 Task: Open a blank worksheet and write heading  Cash Flow TrackerAdd Dates in a column and its values below  '2023-05-01, 2023-05-03, 2023-05-06, 2023-05-10, 2023-05-15, 2023-05-20, 2023-05-25 & 2023-05-31'Add Descriptions in next column and its values below  Monthly Salary, Grocery Shopping, Dining Out., Utility Bill, Transportation, Entertainment, Miscellaneous & Total. Add Amount in next column and its values below  $2,500, $100, $50, $150, $30, $50, $20& $400. Add Income/ Expense in next column and its values below  Income, Expenses, Expenses, Expenses, Expenses, Expenses & Expenses. Add Balance in next column and its values below  $2,500, $2,400, $2,350, $2,200, $2,170, $2,120, $2,100 & $2100. Save page BankTransactions templates
Action: Key pressed <Key.shift><Key.shift><Key.shift><Key.shift><Key.shift><Key.shift><Key.shift>Cash<Key.space><Key.shift><Key.shift><Key.shift>Flow<Key.space><Key.shift>Tracker<Key.enter><Key.shift><Key.shift><Key.shift><Key.shift><Key.shift>Dates<Key.enter>2023-05-01<Key.enter>
Screenshot: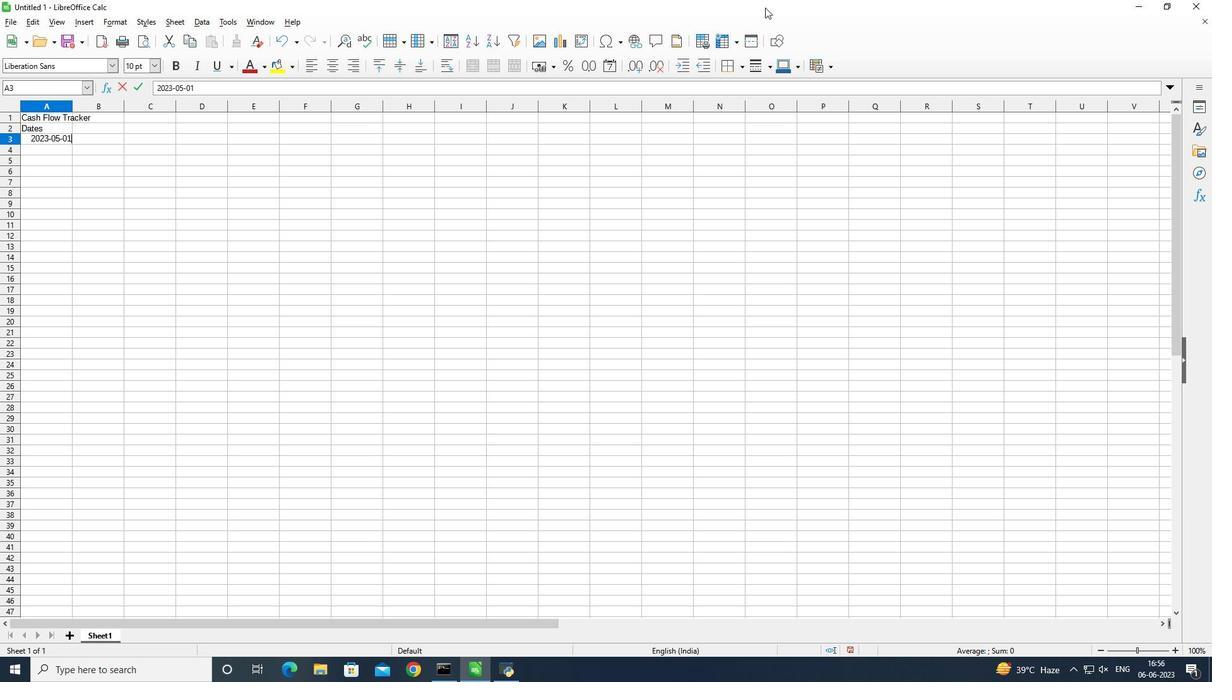 
Action: Mouse moved to (778, 202)
Screenshot: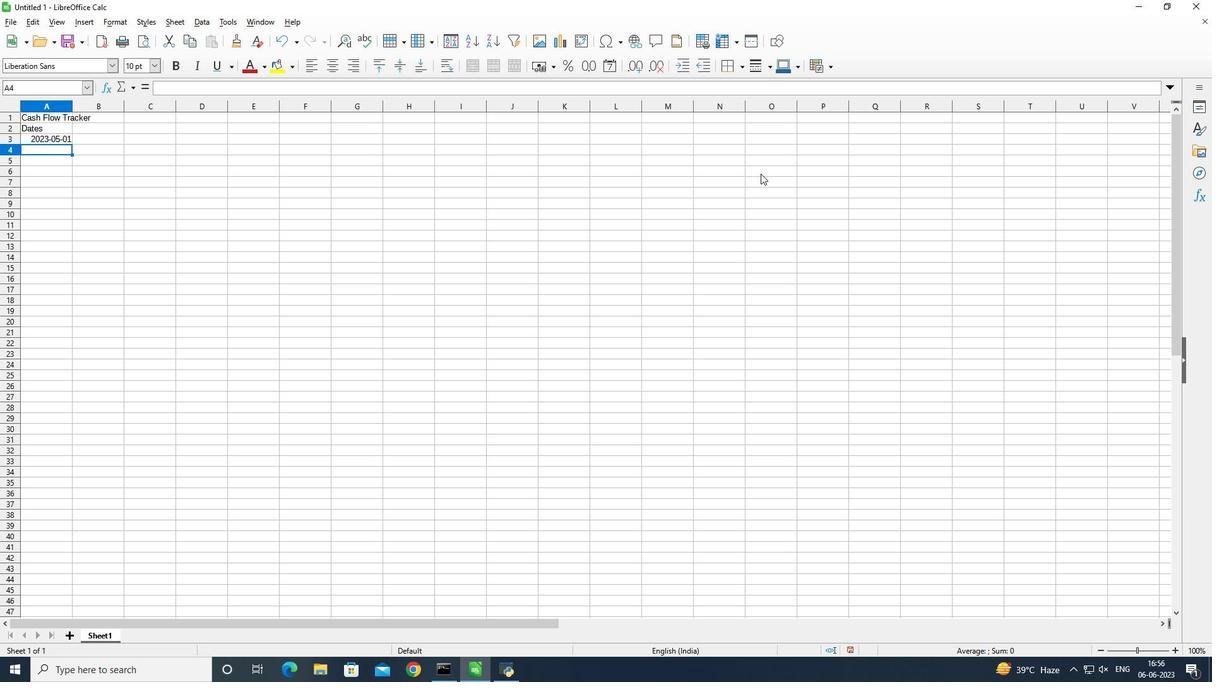 
Action: Key pressed 2023-05-03<Key.enter>2023-05-06<Key.enter>2023-05-10<Key.enter>2023-05-15<Key.enter>2023-05-20<Key.enter>2023-05-25<Key.enter>2023-05-31<Key.enter>
Screenshot: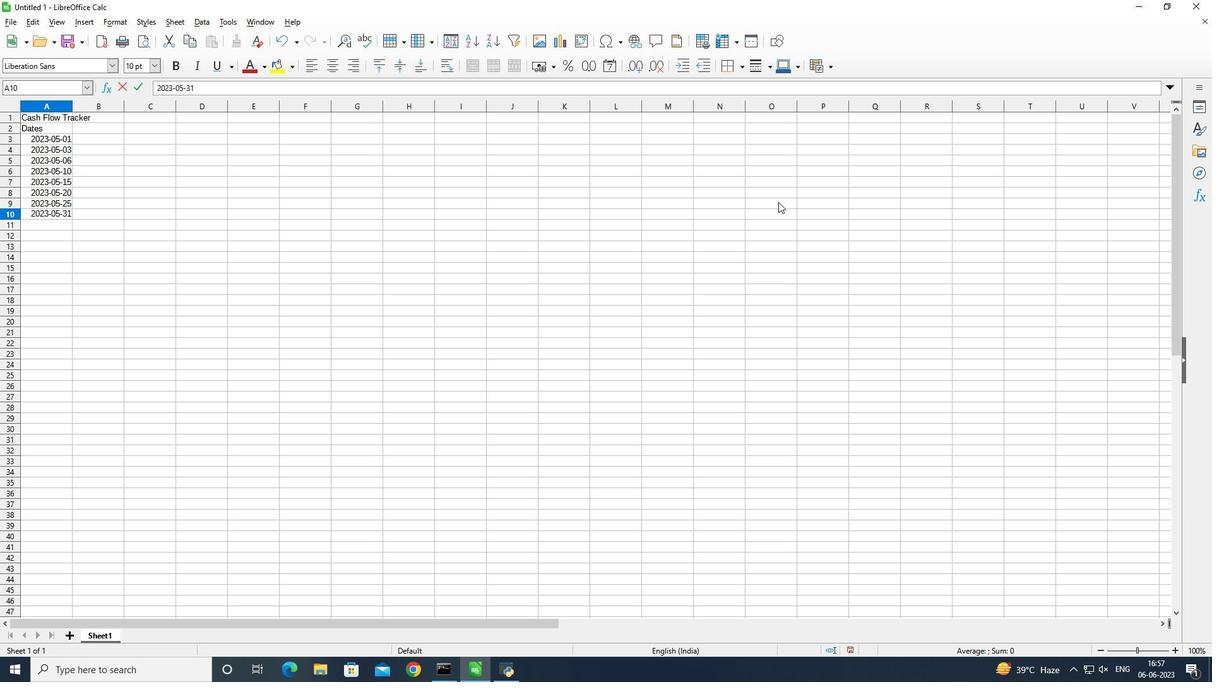 
Action: Mouse moved to (101, 130)
Screenshot: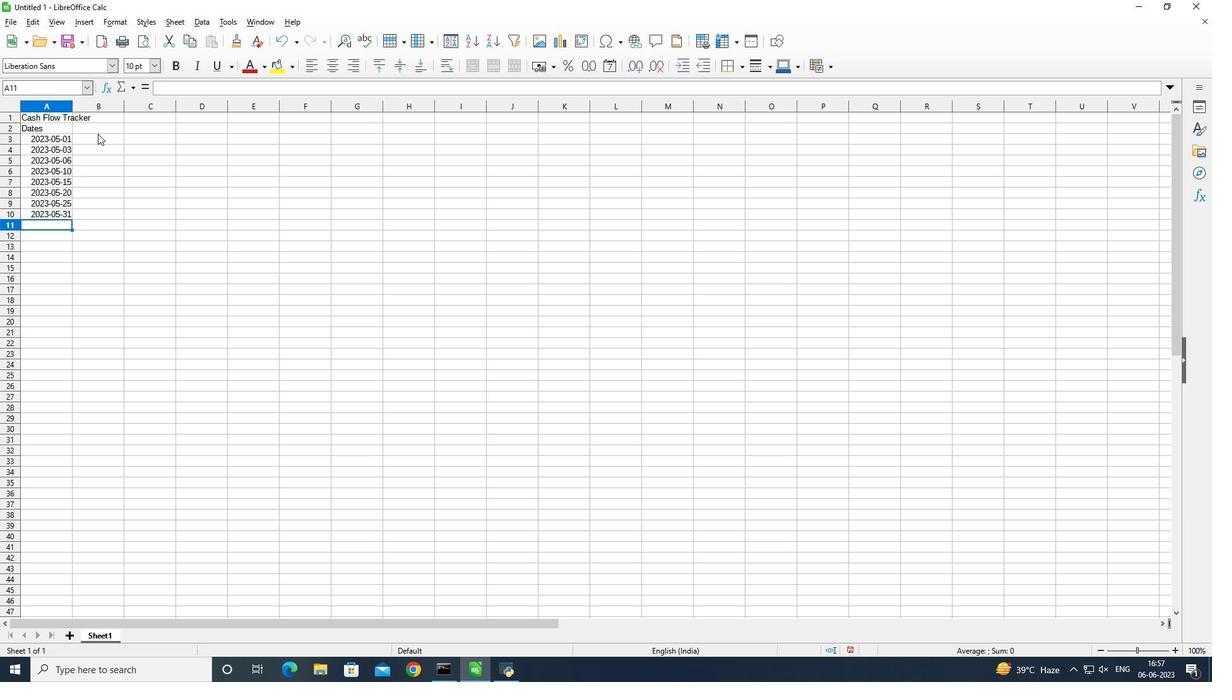 
Action: Mouse pressed left at (101, 130)
Screenshot: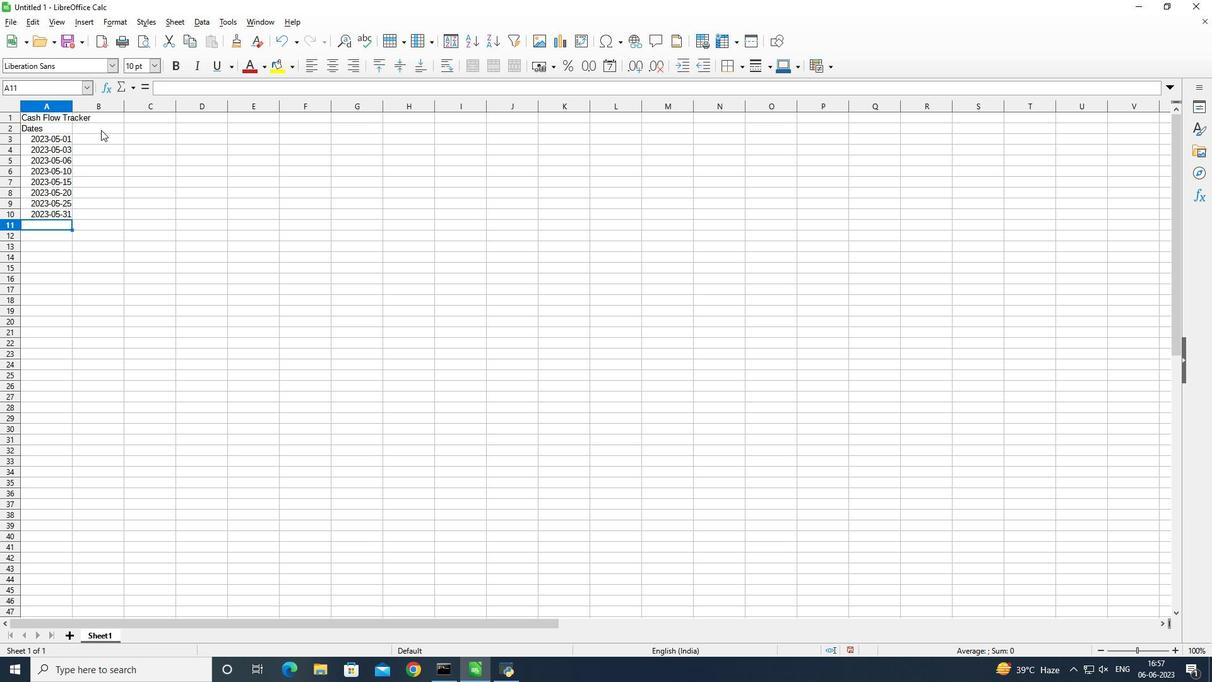 
Action: Mouse moved to (114, 62)
Screenshot: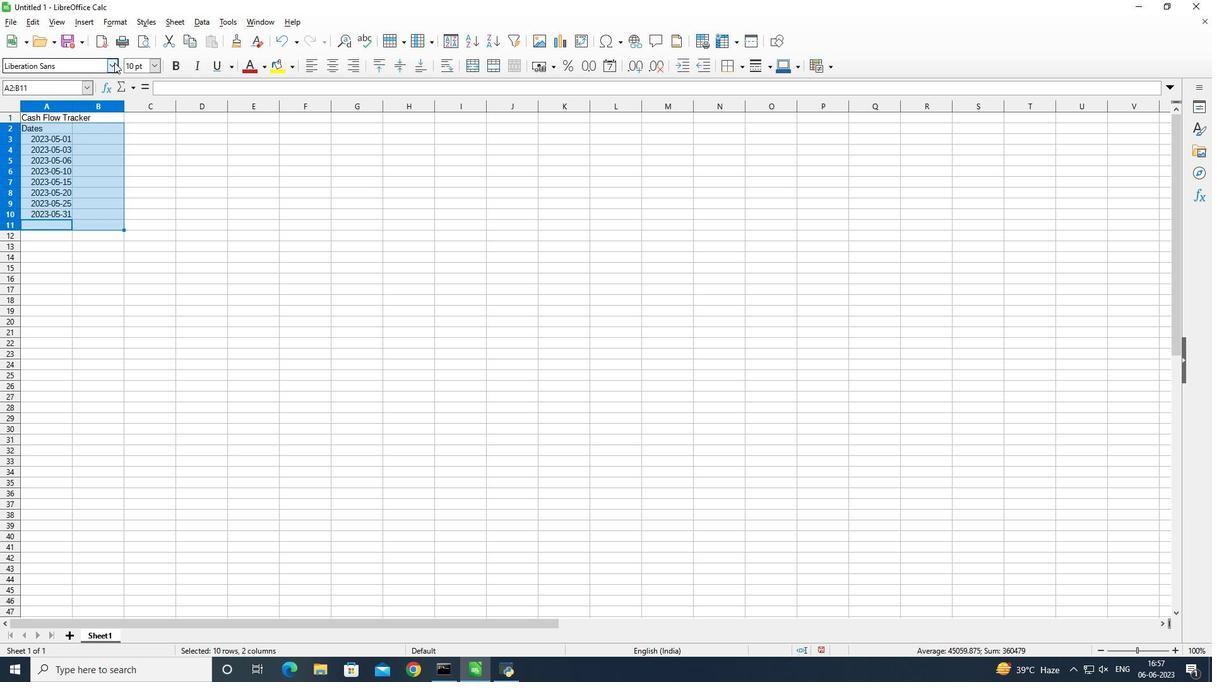 
Action: Mouse pressed left at (114, 62)
Screenshot: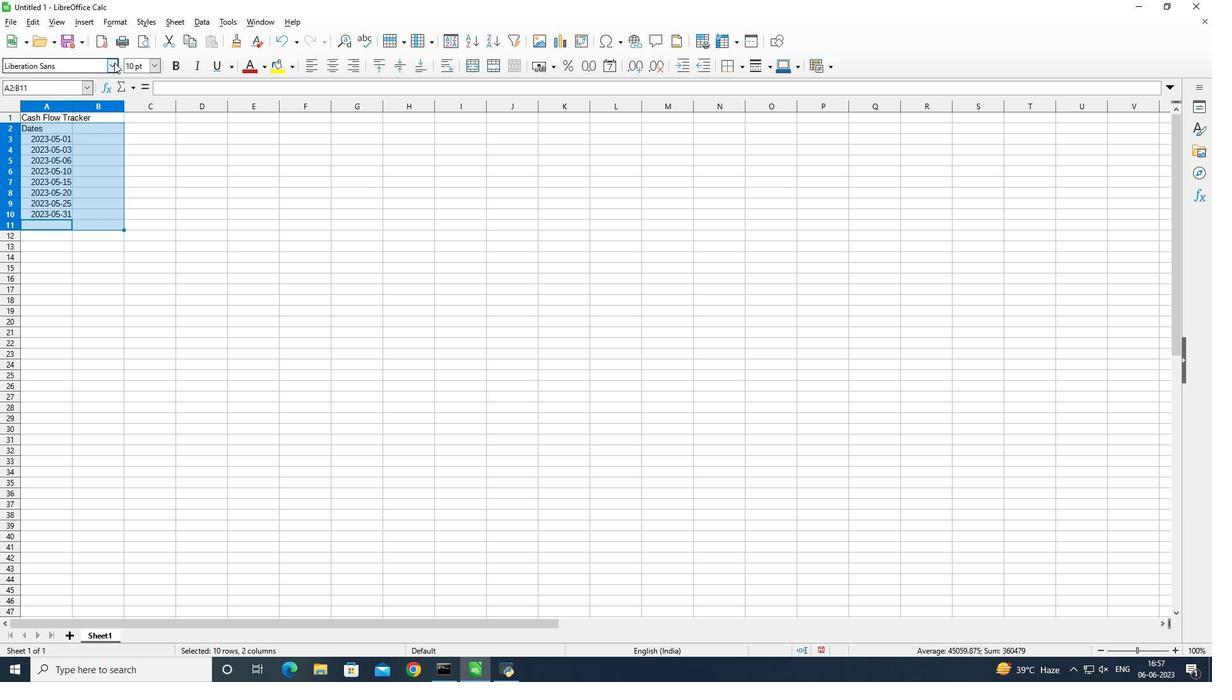 
Action: Mouse moved to (318, 172)
Screenshot: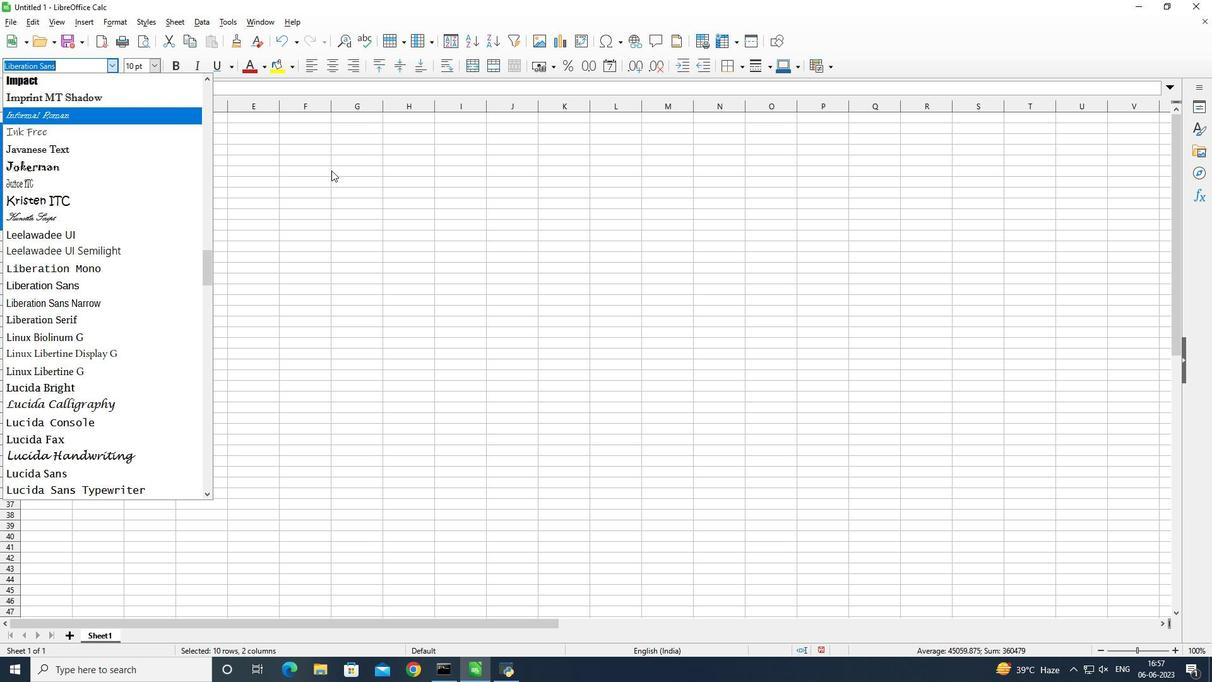 
Action: Mouse pressed left at (318, 172)
Screenshot: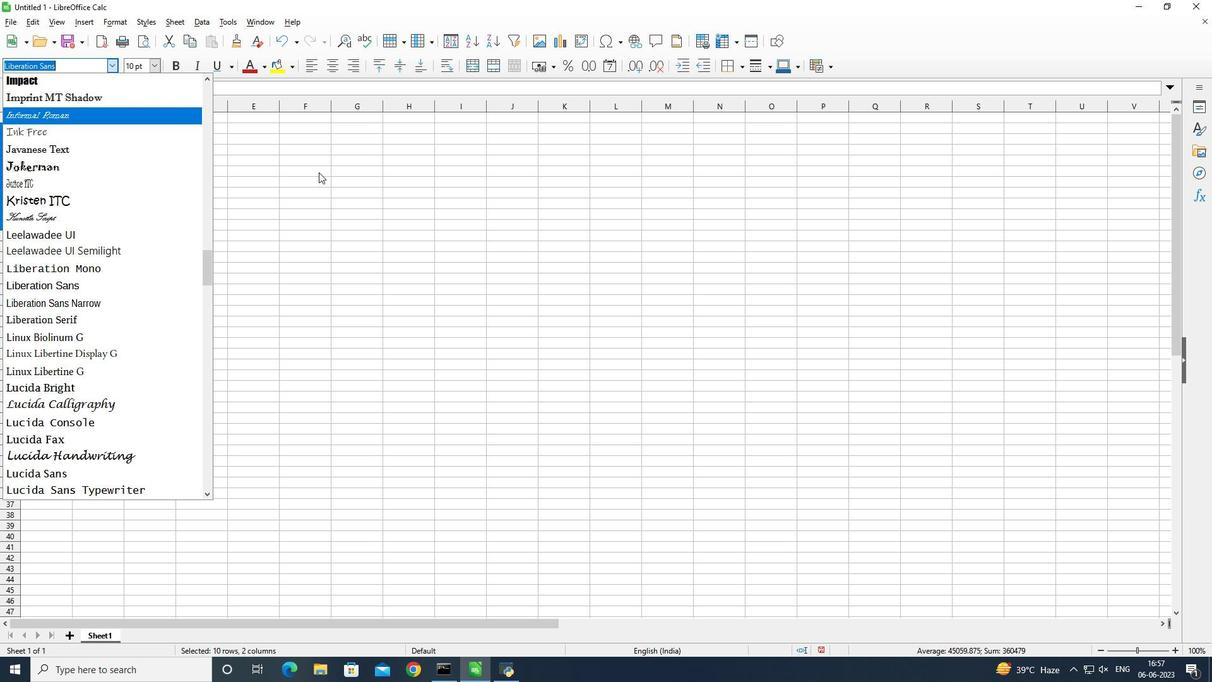 
Action: Mouse moved to (108, 131)
Screenshot: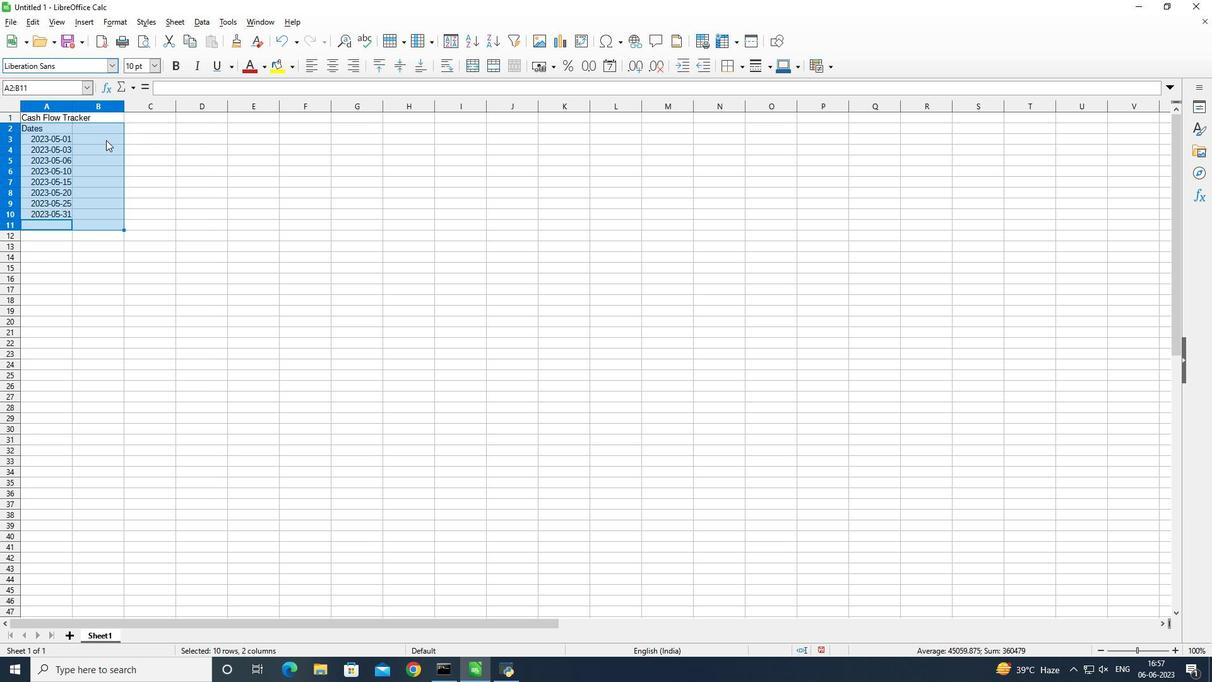 
Action: Mouse pressed left at (108, 131)
Screenshot: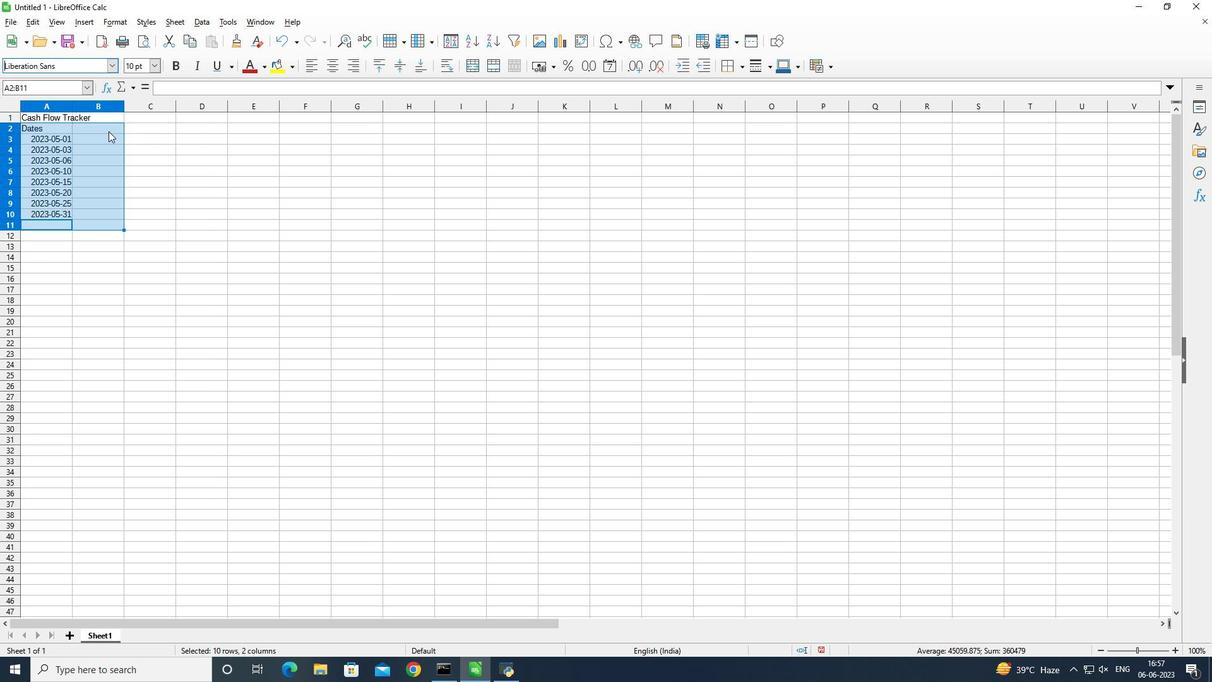 
Action: Mouse moved to (113, 123)
Screenshot: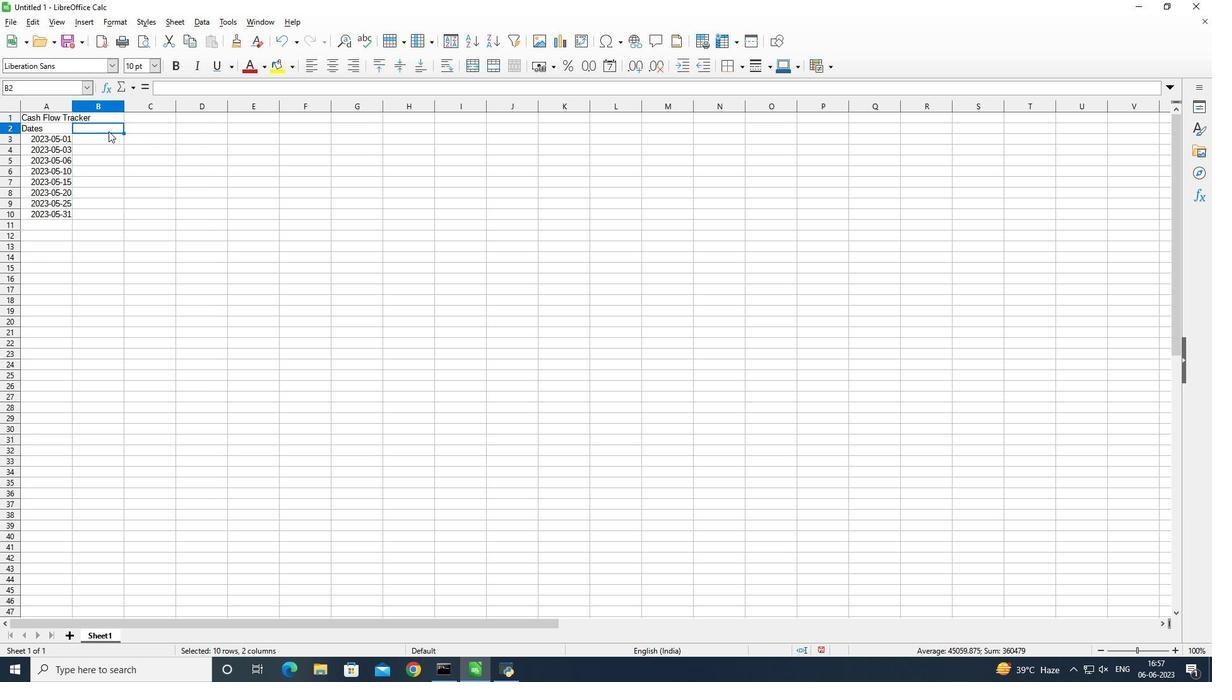 
Action: Mouse pressed left at (113, 123)
Screenshot: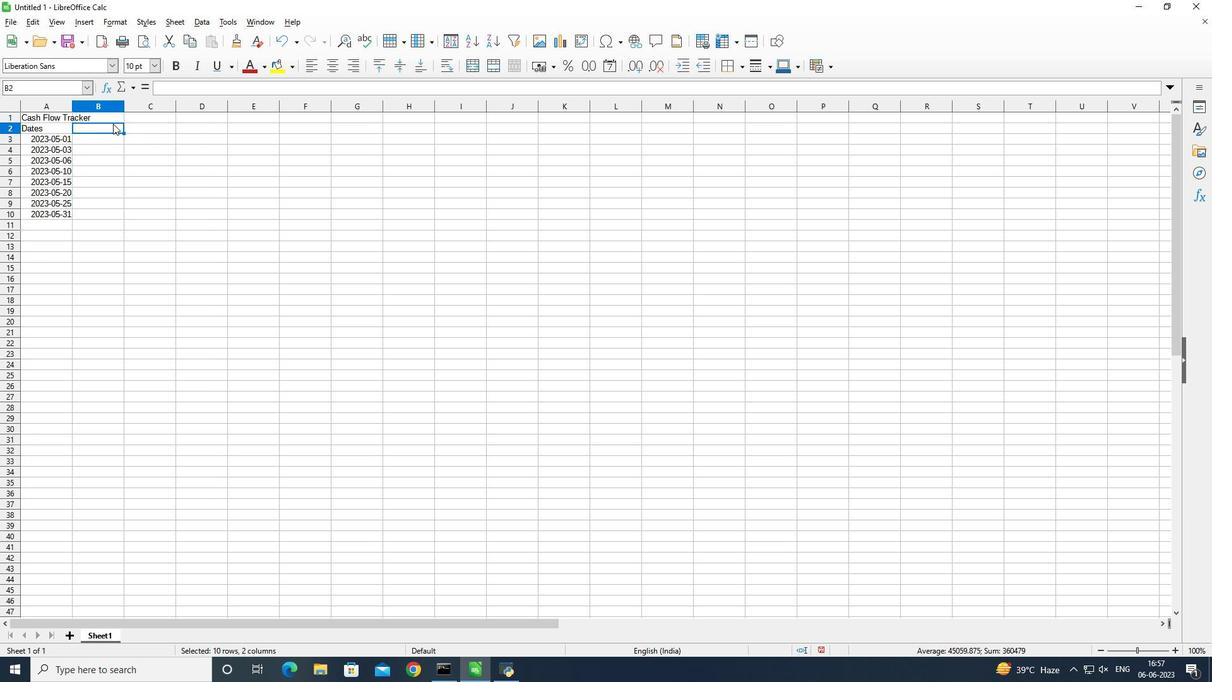 
Action: Mouse moved to (281, 205)
Screenshot: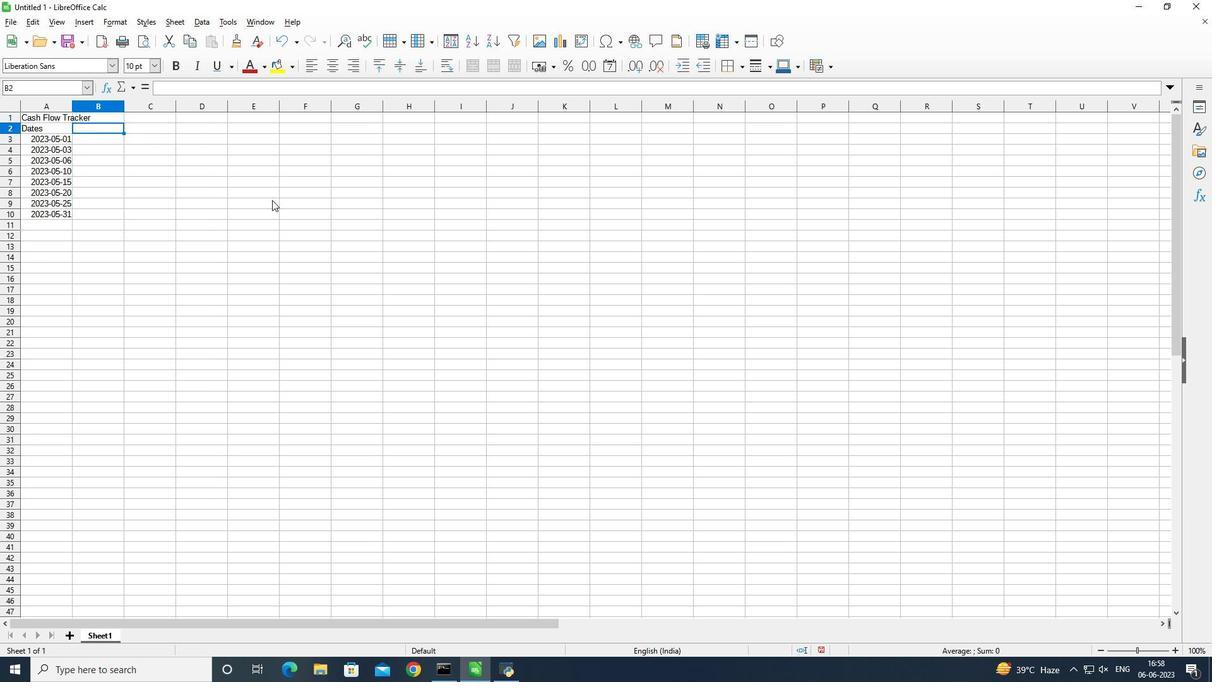 
Action: Key pressed <Key.shift>Descriptions<Key.enter><Key.shift><Key.shift><Key.shift><Key.shift><Key.shift><Key.shift><Key.shift><Key.shift><Key.shift><Key.shift><Key.shift><Key.shift><Key.shift>Monthly<Key.space><Key.shift><Key.shift><Key.shift><Key.shift><Key.shift><Key.shift><Key.shift><Key.shift><Key.shift><Key.shift><Key.shift><Key.shift><Key.shift><Key.shift><Key.shift><Key.shift><Key.shift><Key.shift><Key.shift><Key.shift><Key.shift><Key.shift><Key.shift><Key.shift><Key.shift><Key.shift><Key.shift><Key.shift><Key.shift><Key.shift><Key.shift><Key.shift><Key.shift><Key.shift><Key.shift><Key.shift>Salary<Key.enter><Key.shift><Key.shift><Key.shift>Grocery<Key.space><Key.shift>Shopping<Key.enter><Key.shift>Dining<Key.space><Key.shift_r>Out<Key.enter><Key.shift_r><Key.shift_r><Key.shift_r><Key.shift_r><Key.shift_r><Key.shift_r><Key.shift_r><Key.shift_r><Key.shift_r>Utility<Key.space><Key.space><Key.backspace><Key.shift>Bill<Key.enter><Key.shift><Key.shift>Transportation<Key.enter><Key.shift>Entertainment<Key.enter><Key.shift_r><Key.shift_r><Key.shift_r><Key.shift_r><Key.shift_r><Key.shift_r><Key.shift_r><Key.shift_r><Key.shift_r><Key.shift_r><Key.shift_r><Key.shift_r><Key.shift_r><Key.shift_r><Key.shift_r><Key.shift_r><Key.shift_r><Key.shift_r><Key.shift_r><Key.shift_r><Key.shift_r><Key.shift_r><Key.shift_r><Key.shift_r><Key.shift_r><Key.shift_r><Key.shift_r><Key.shift_r><Key.shift_r><Key.shift_r><Key.shift_r><Key.shift_r><Key.shift_r><Key.shift_r>Miscellaneous<Key.enter><Key.shift>Total
Screenshot: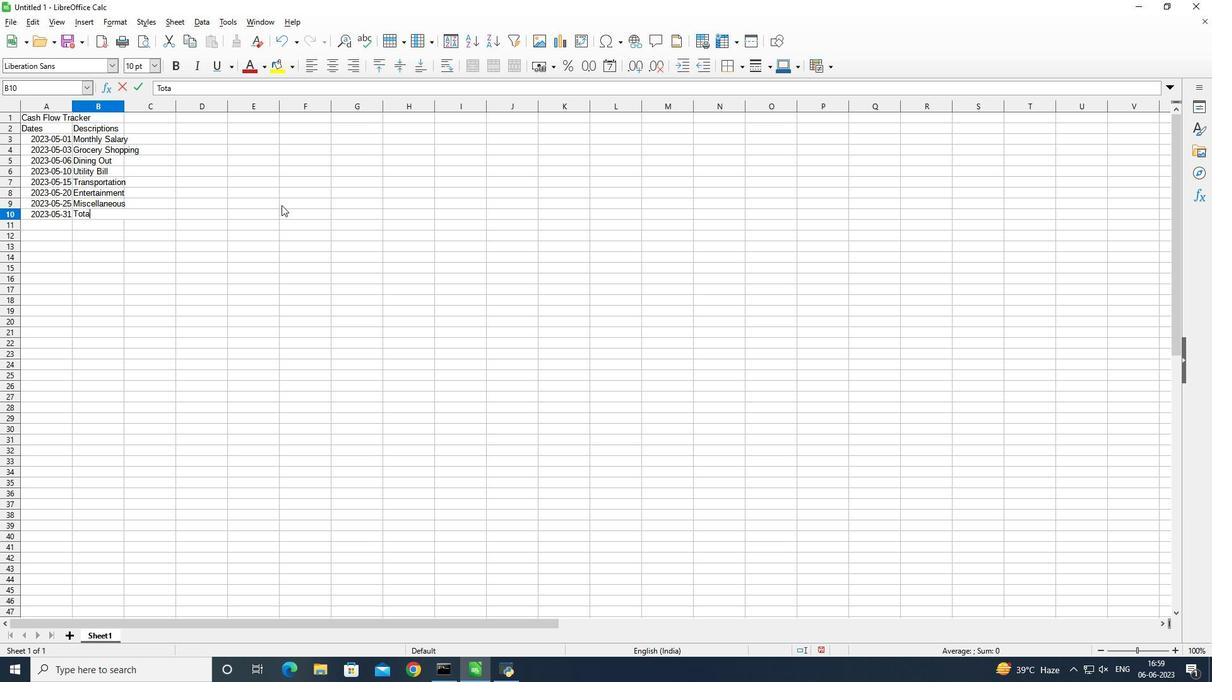 
Action: Mouse moved to (157, 128)
Screenshot: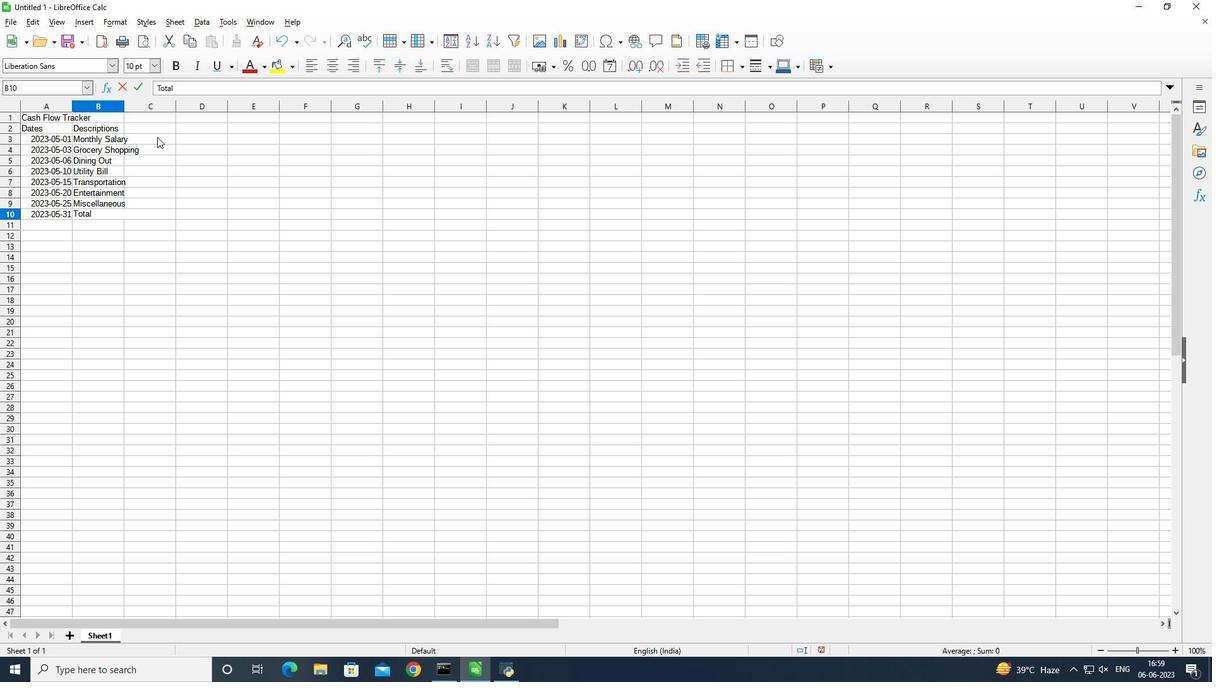 
Action: Mouse pressed left at (157, 128)
Screenshot: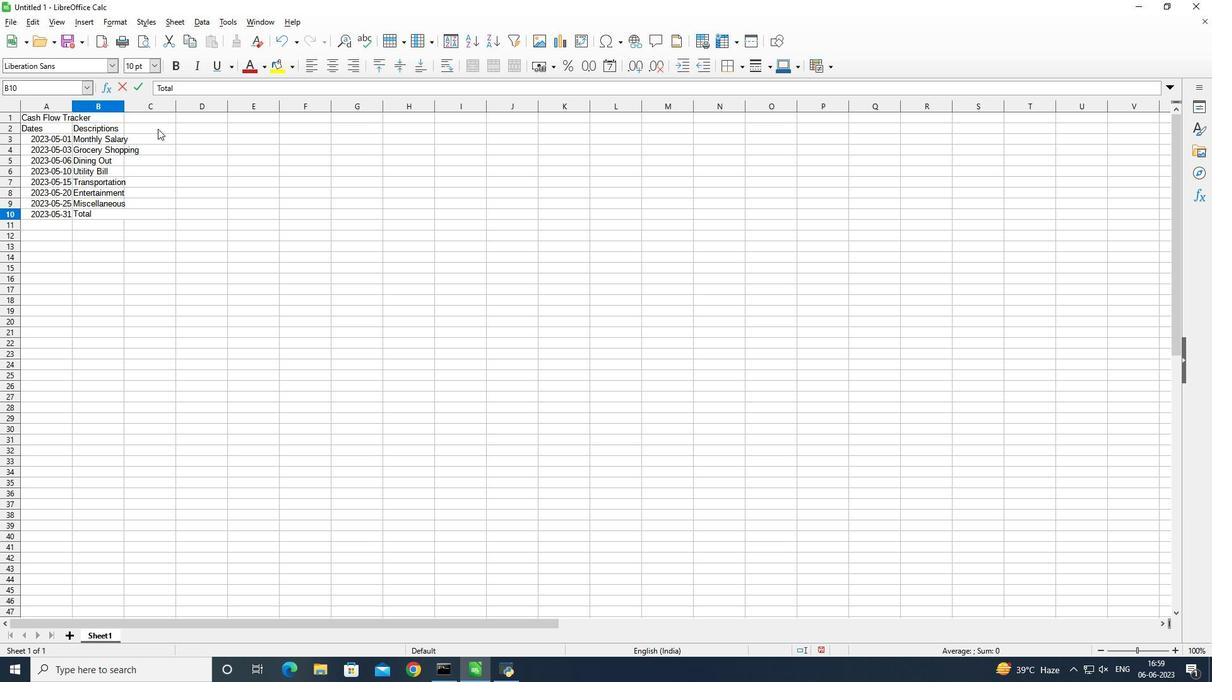 
Action: Mouse moved to (125, 104)
Screenshot: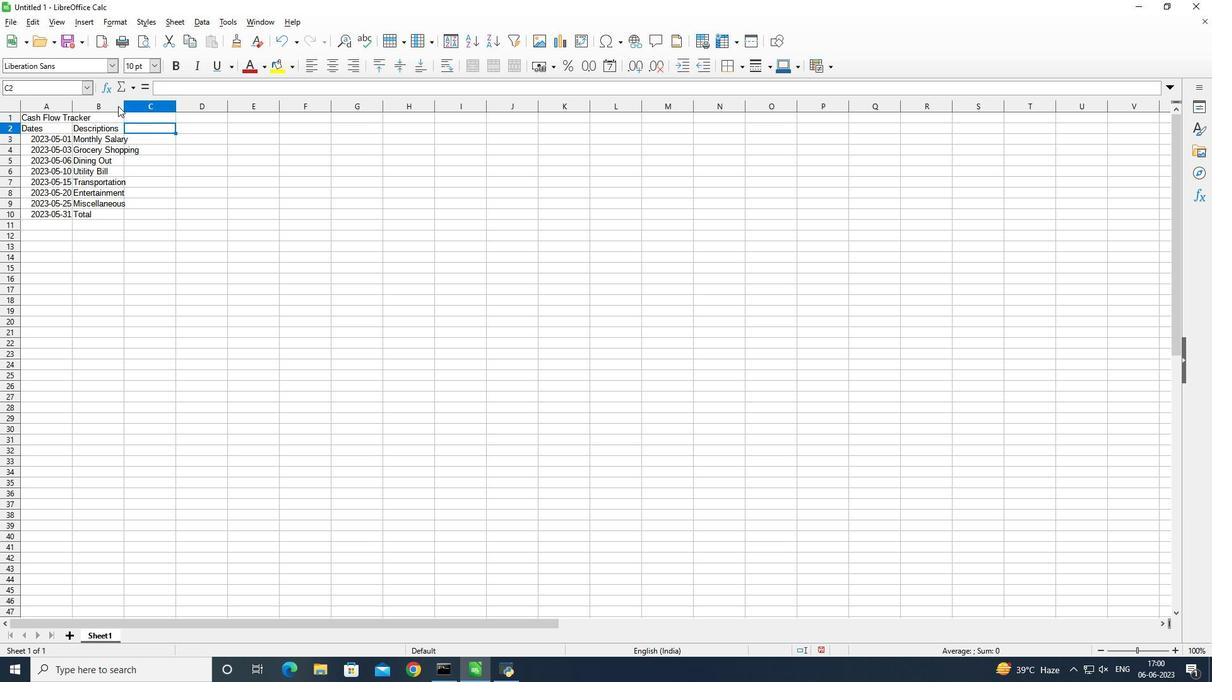 
Action: Mouse pressed left at (125, 104)
Screenshot: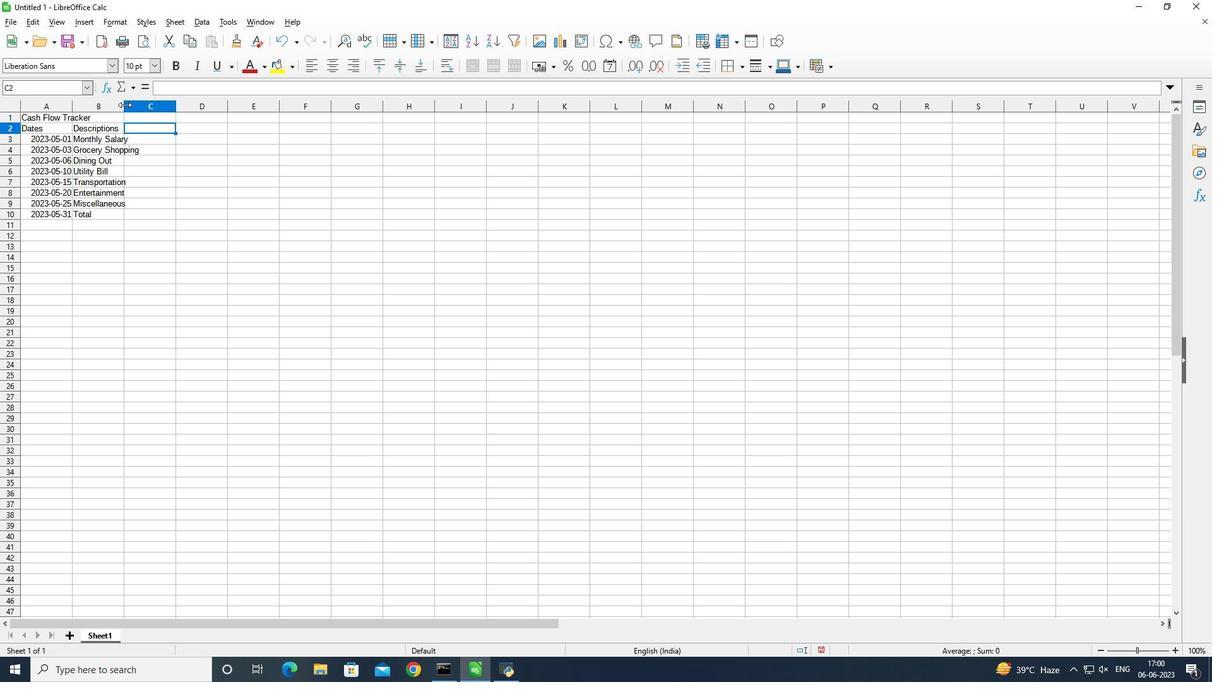 
Action: Mouse pressed left at (125, 104)
Screenshot: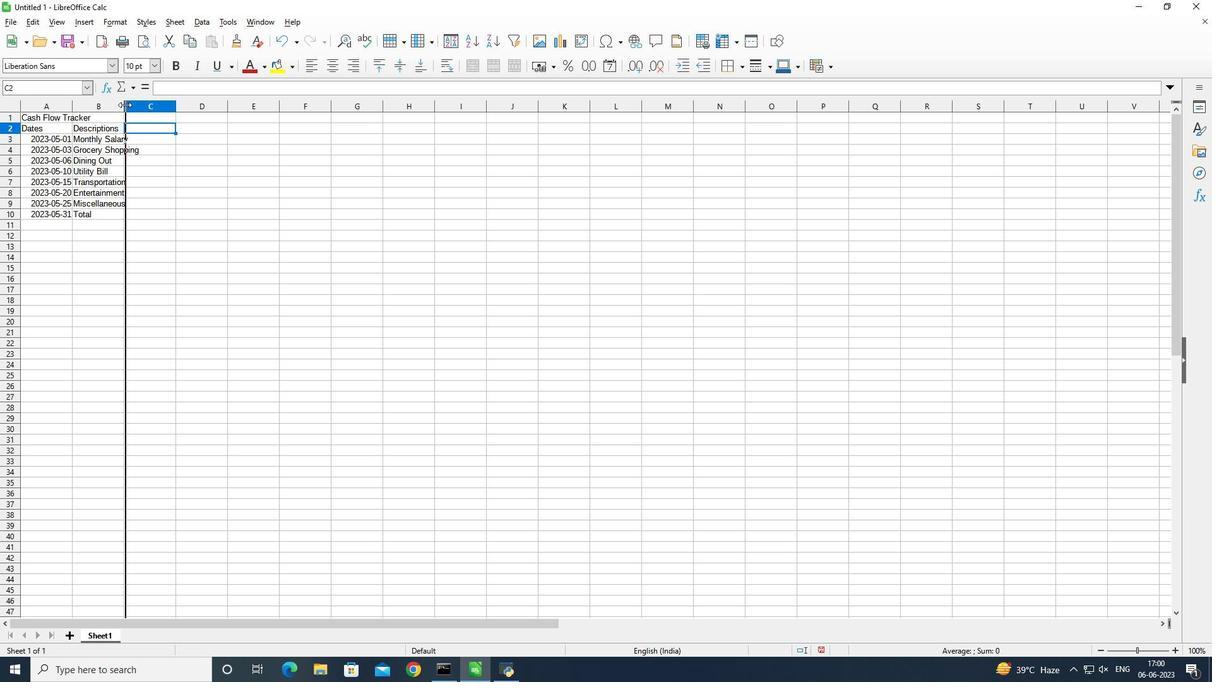 
Action: Mouse moved to (236, 226)
Screenshot: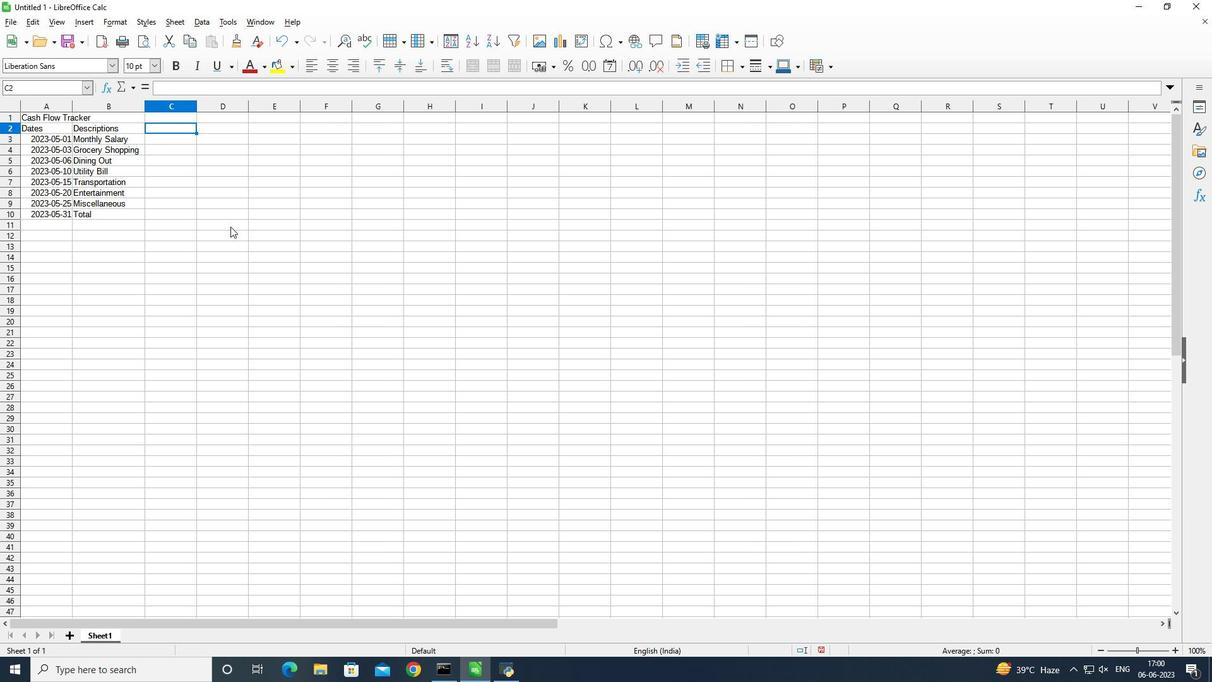 
Action: Key pressed <Key.shift><Key.shift><Key.shift><Key.shift><Key.shift><Key.shift><Key.shift><Key.shift><Key.shift><Key.shift><Key.shift><Key.shift><Key.shift><Key.shift><Key.shift><Key.shift><Key.shift><Key.shift><Key.shift><Key.shift><Key.shift><Key.shift>Amount<Key.enter>
Screenshot: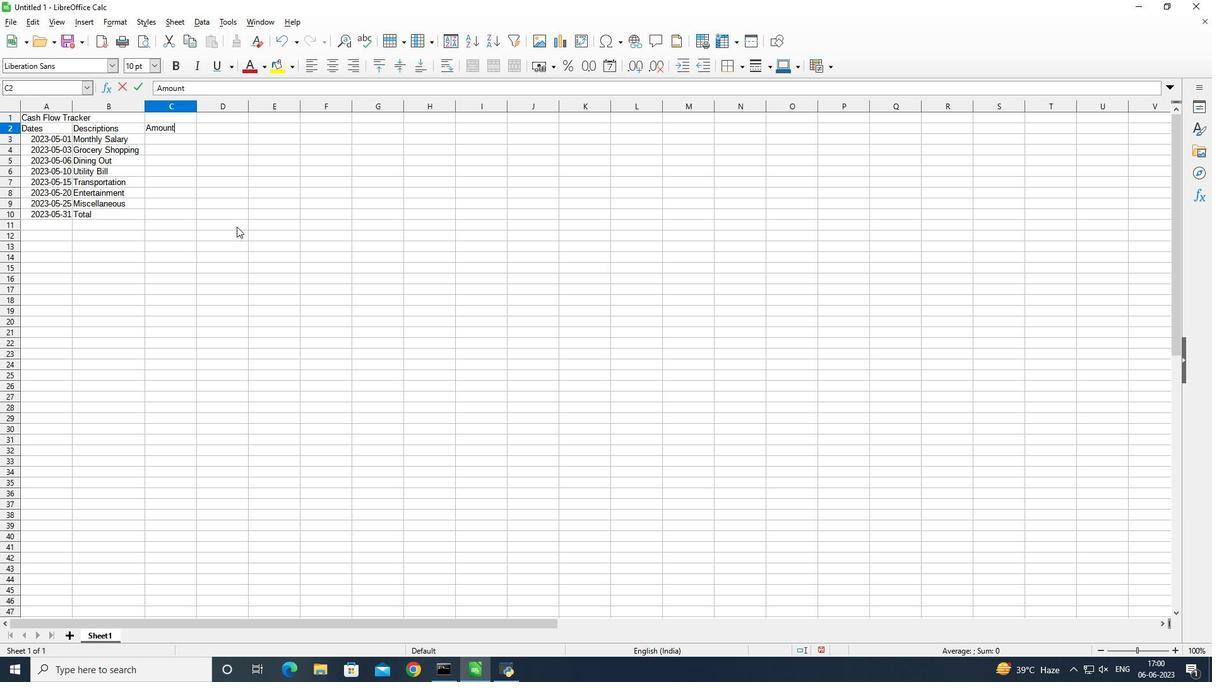 
Action: Mouse moved to (326, 285)
Screenshot: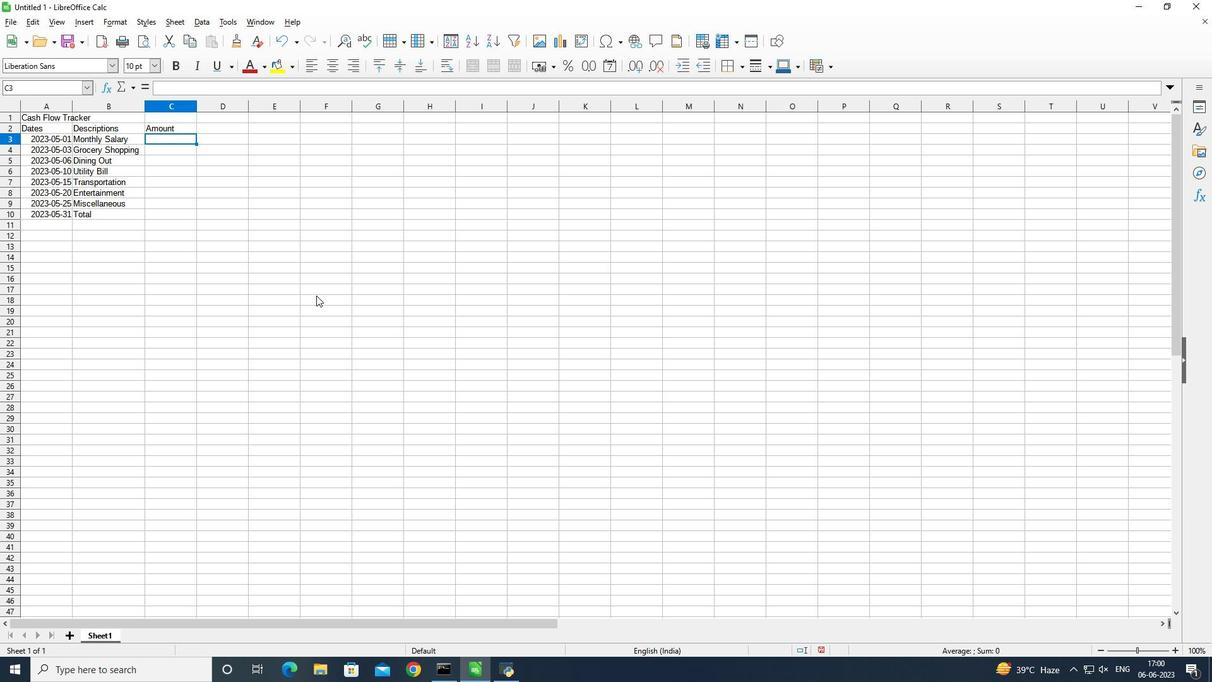 
Action: Key pressed <Key.shift><Key.shift><Key.shift><Key.shift><Key.shift><Key.shift><Key.shift><Key.shift><Key.shift><Key.shift><Key.shift><Key.shift><Key.shift><Key.shift><Key.shift>$2500<Key.enter><Key.shift>$100<Key.enter><Key.shift><Key.shift><Key.shift><Key.shift><Key.shift><Key.shift><Key.shift><Key.shift>$50<Key.enter><Key.shift><Key.shift><Key.shift><Key.shift><Key.shift><Key.shift><Key.shift><Key.shift><Key.shift><Key.shift>$
Screenshot: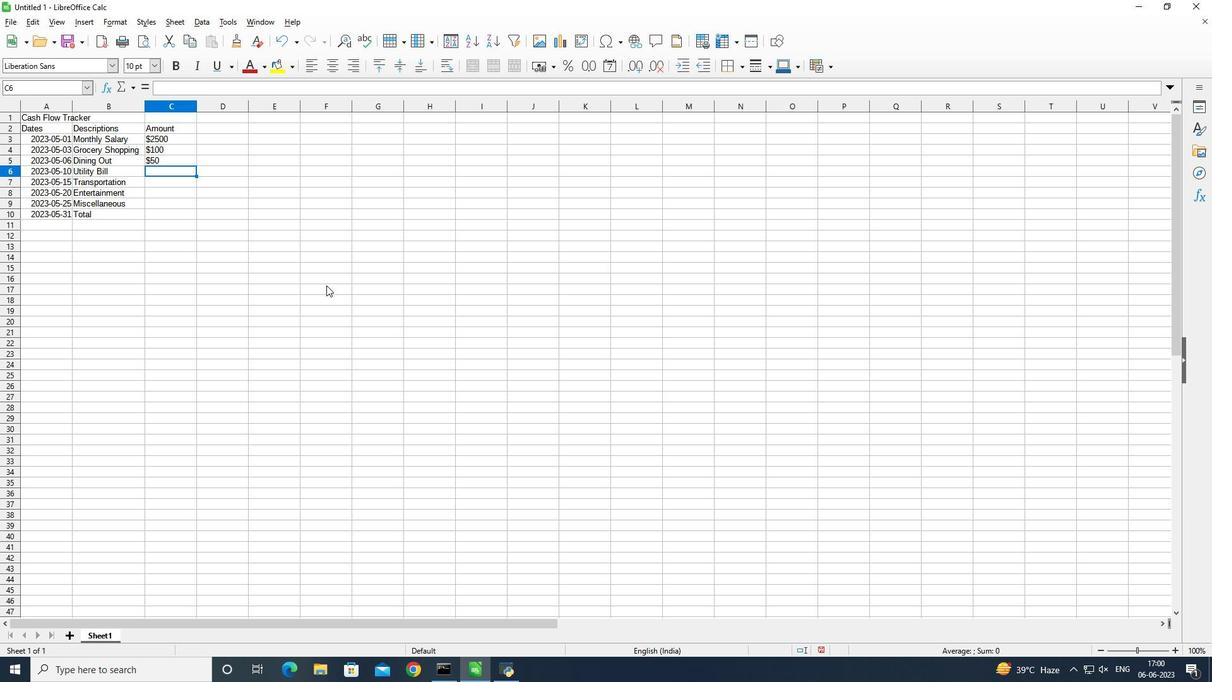 
Action: Mouse moved to (350, 311)
Screenshot: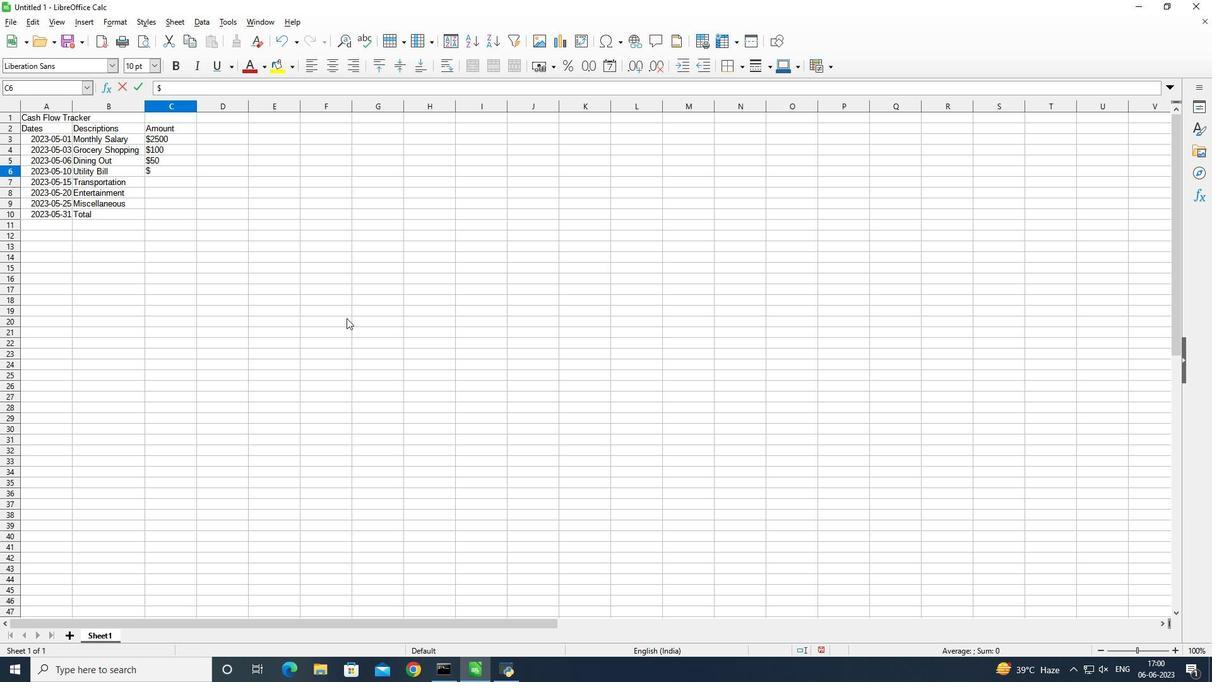 
Action: Key pressed 150<Key.enter><Key.shift><Key.shift><Key.shift><Key.shift>$30<Key.enter><Key.shift><Key.shift><Key.shift><Key.shift><Key.shift><Key.shift><Key.shift>$50<Key.enter><Key.shift><Key.shift><Key.shift><Key.shift>$20<Key.enter><Key.shift><Key.shift><Key.shift><Key.shift><Key.shift><Key.shift><Key.shift>$400<Key.enter>
Screenshot: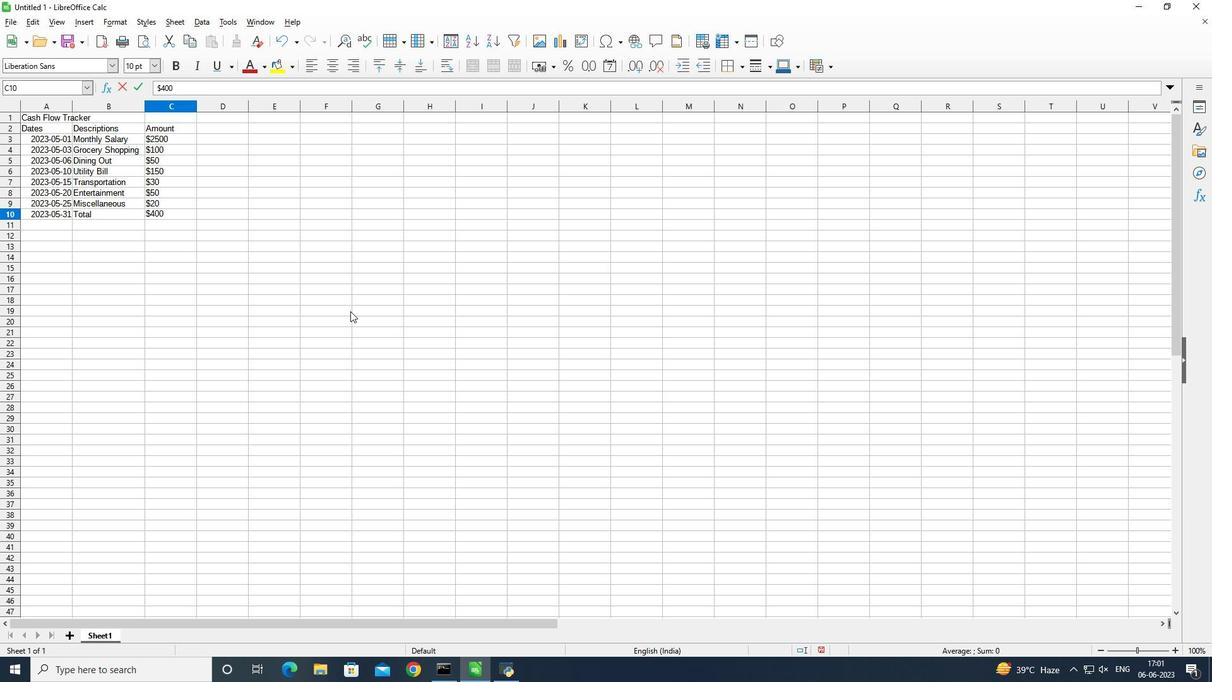 
Action: Mouse moved to (217, 127)
Screenshot: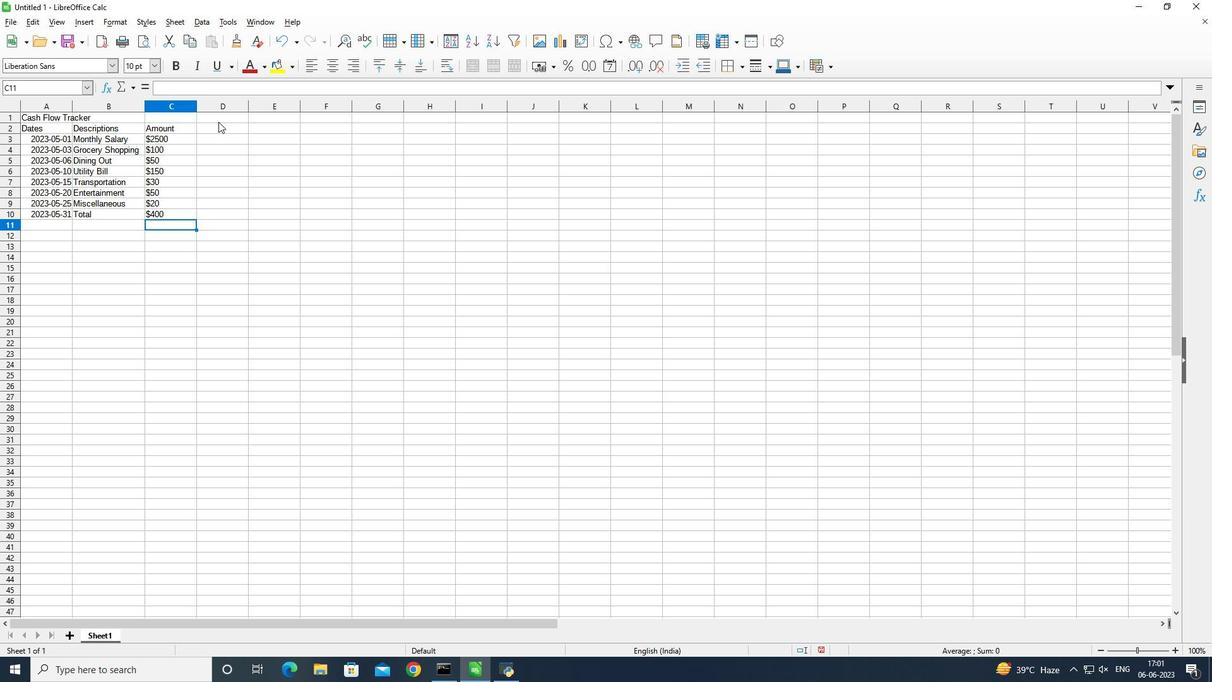 
Action: Mouse pressed left at (217, 127)
Screenshot: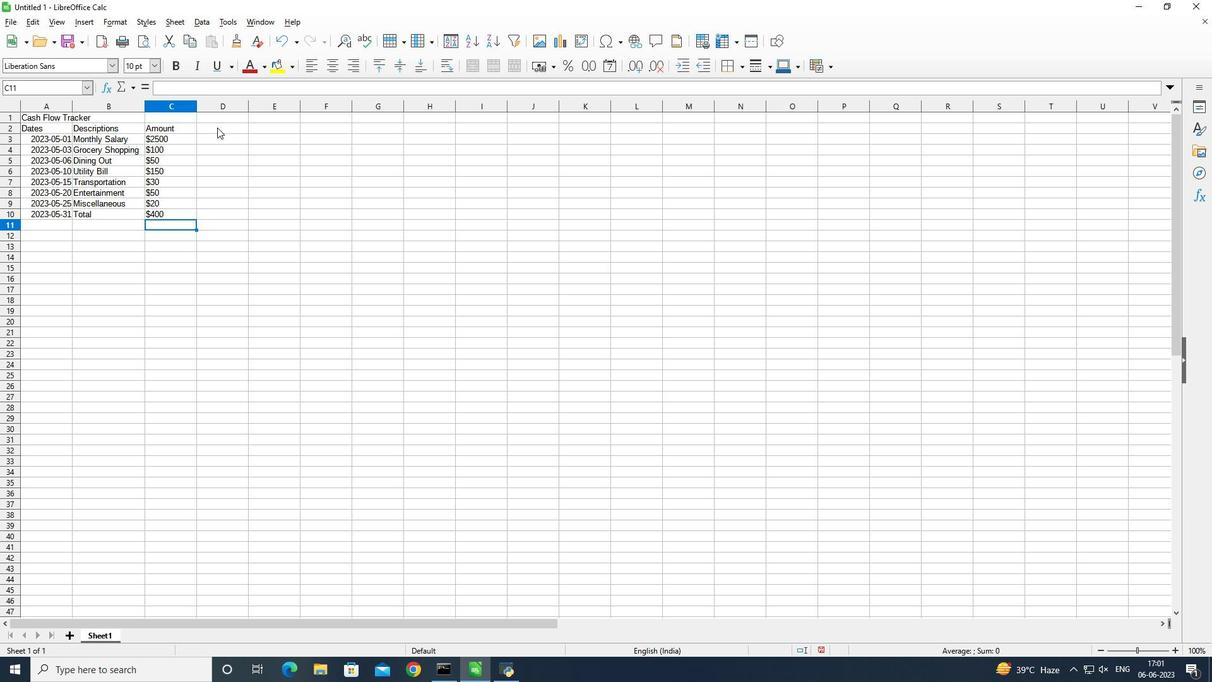 
Action: Mouse moved to (236, 228)
Screenshot: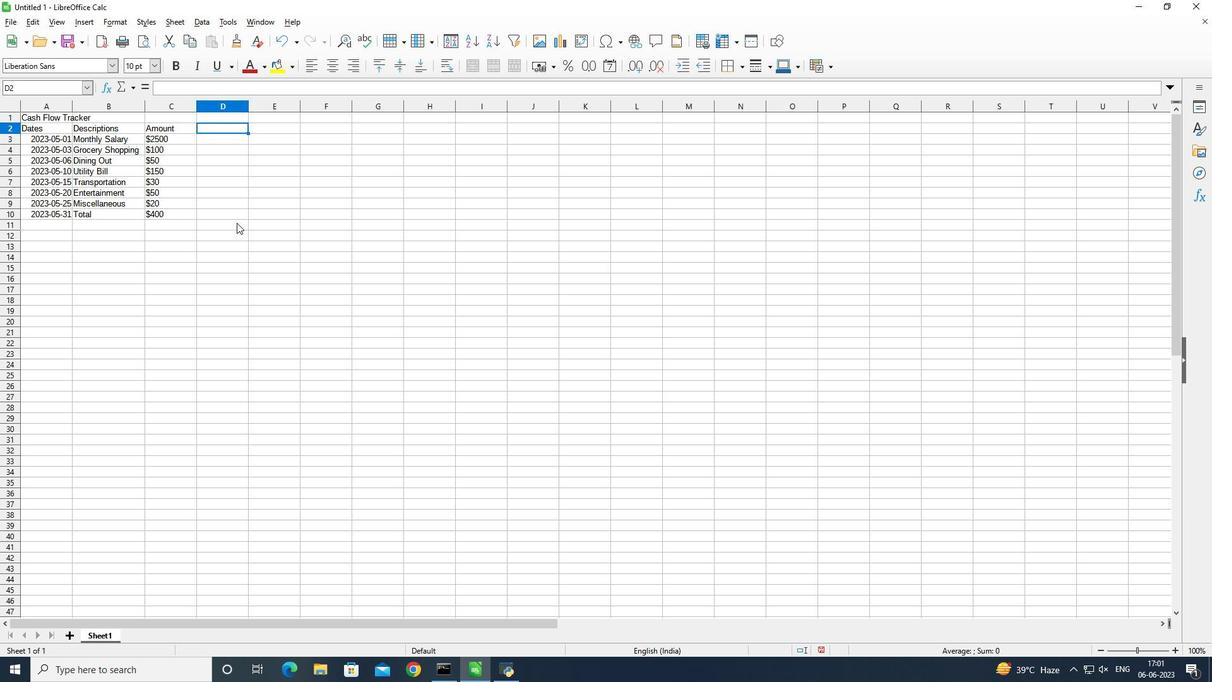 
Action: Key pressed <Key.shift>Income/<Key.shift><Key.shift><Key.shift><Key.shift><Key.shift><Key.shift><Key.shift><Key.shift><Key.shift><Key.shift><Key.shift><Key.shift><Key.shift><Key.shift><Key.shift><Key.shift><Key.shift>Expenses<Key.enter>
Screenshot: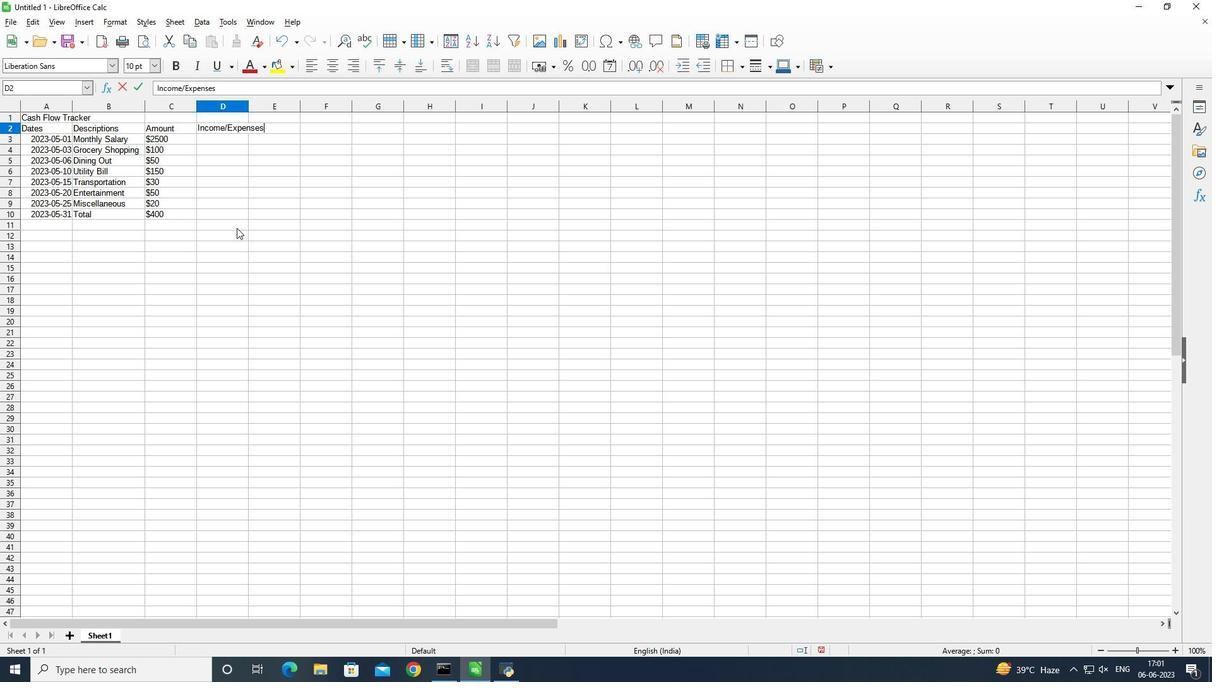 
Action: Mouse moved to (246, 106)
Screenshot: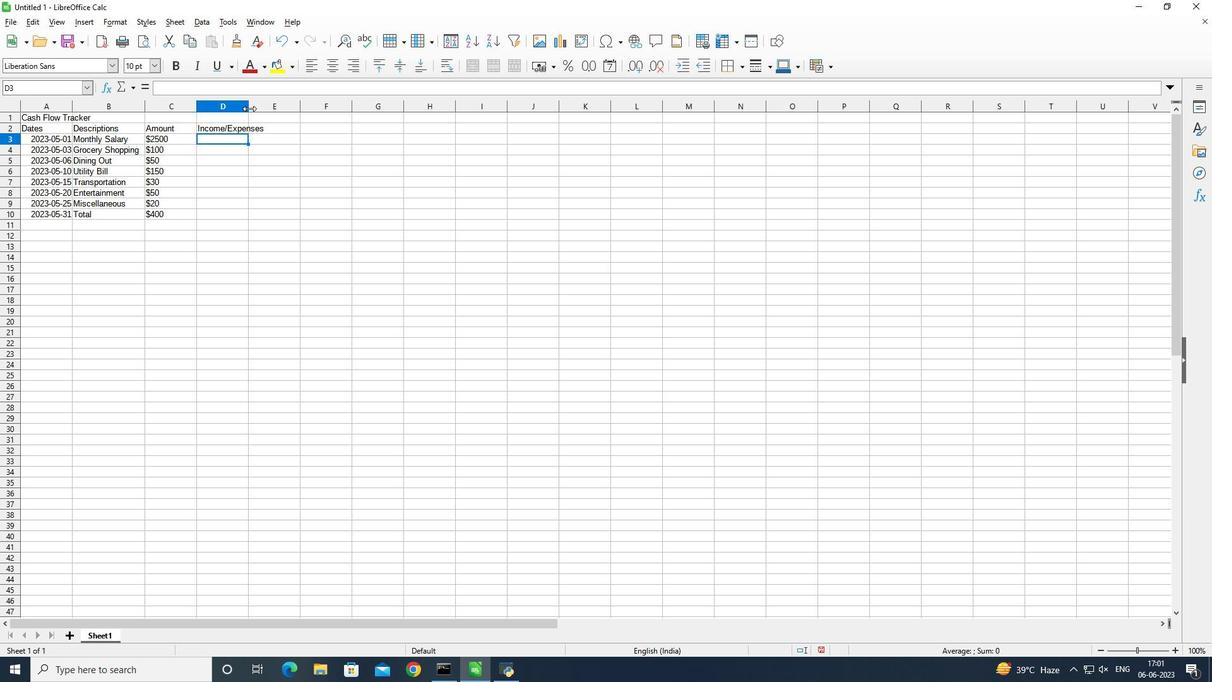 
Action: Mouse pressed left at (246, 106)
Screenshot: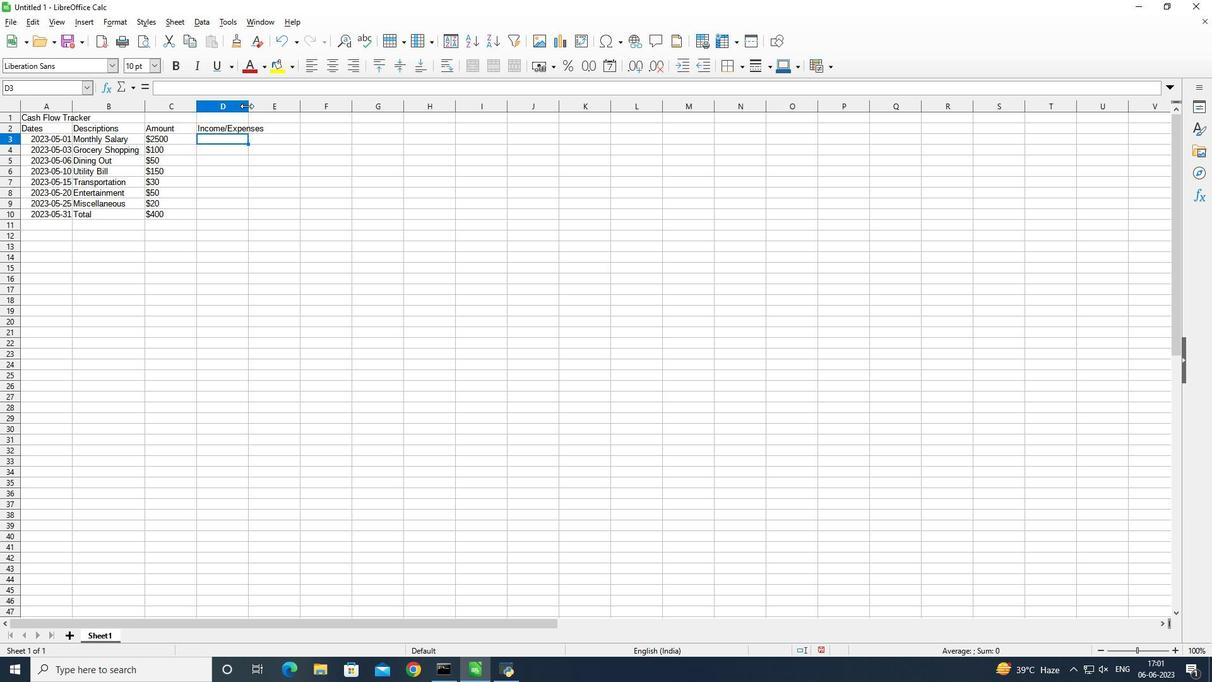 
Action: Mouse pressed left at (246, 106)
Screenshot: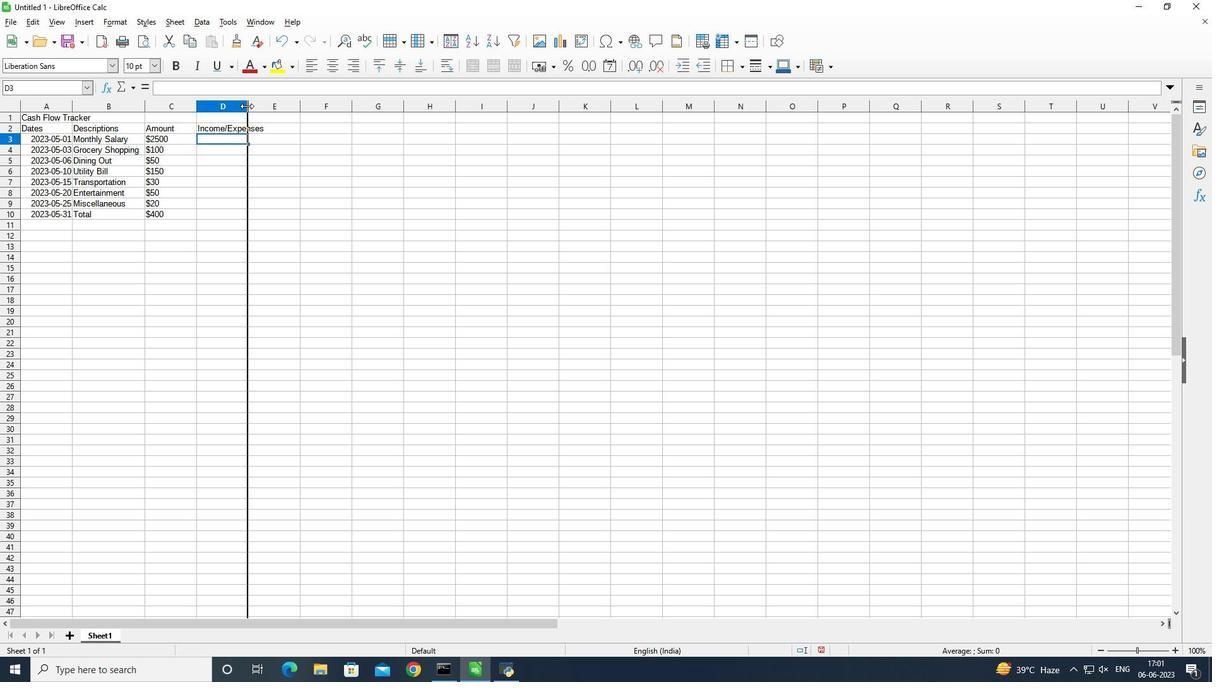
Action: Mouse moved to (265, 195)
Screenshot: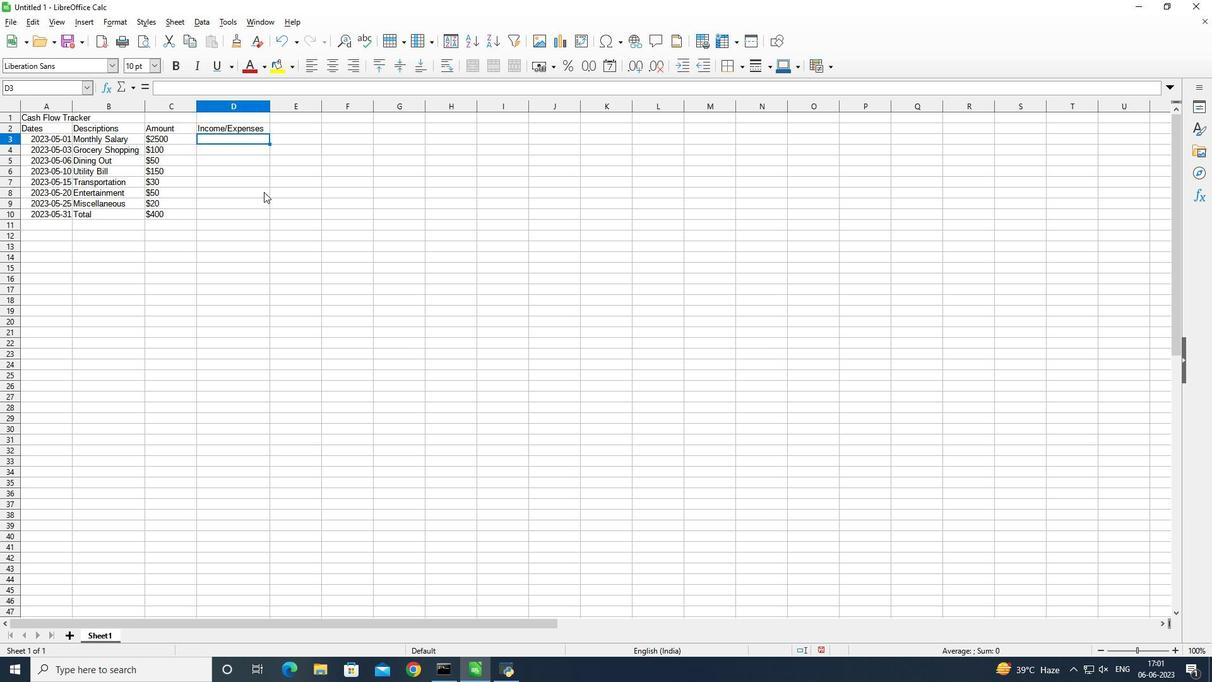 
Action: Key pressed <Key.shift>Income<Key.backspace><Key.enter><Key.shift><Key.shift><Key.shift>Expenses<Key.enter><Key.shift><Key.shift><Key.shift><Key.shift><Key.shift><Key.shift><Key.shift>Expenses<Key.enter><Key.shift><Key.shift><Key.shift><Key.shift><Key.shift><Key.shift>Expenses<Key.enter><Key.shift_r><Key.shift_r>Expenses<Key.enter><Key.shift_r><Key.shift_r><Key.shift_r><Key.shift_r><Key.shift_r>Expenses<Key.enter><Key.shift_r><Key.shift_r><Key.shift_r><Key.shift_r><Key.shift_r><Key.shift_r><Key.shift_r><Key.shift_r><Key.shift_r>Expenses<Key.enter><Key.shift_r><Key.shift_r>Expenses<Key.enter><Key.up>
Screenshot: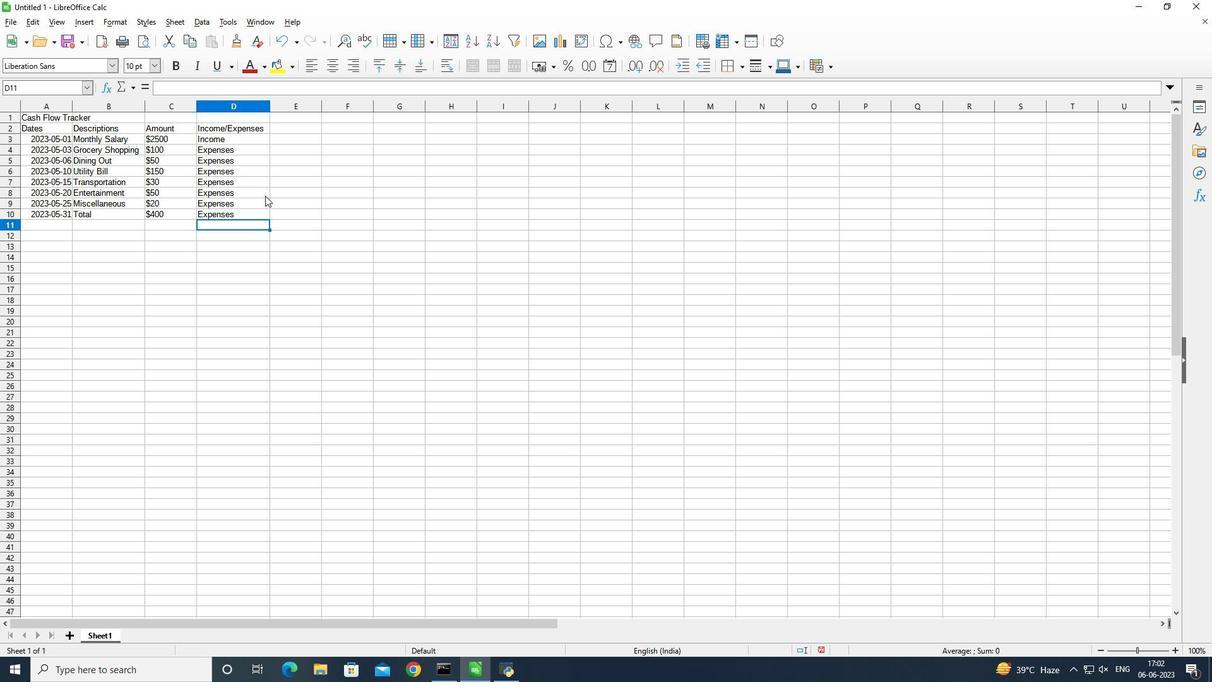 
Action: Mouse moved to (290, 132)
Screenshot: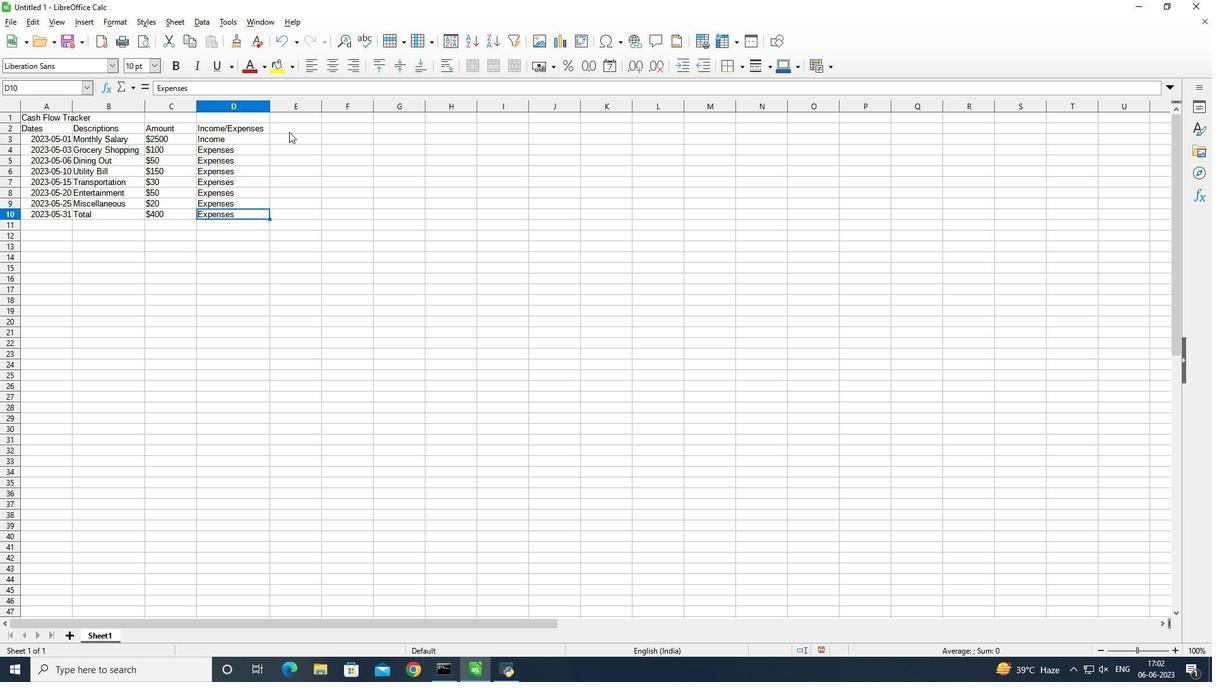
Action: Mouse pressed left at (290, 132)
Screenshot: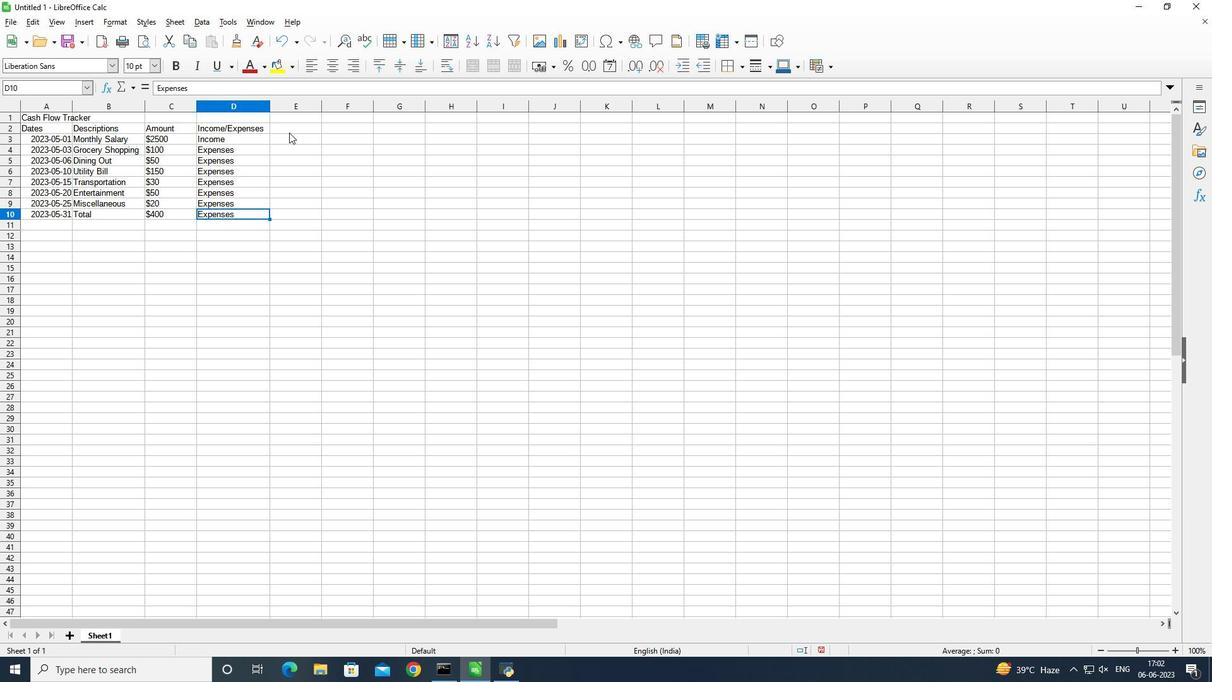 
Action: Mouse moved to (297, 204)
Screenshot: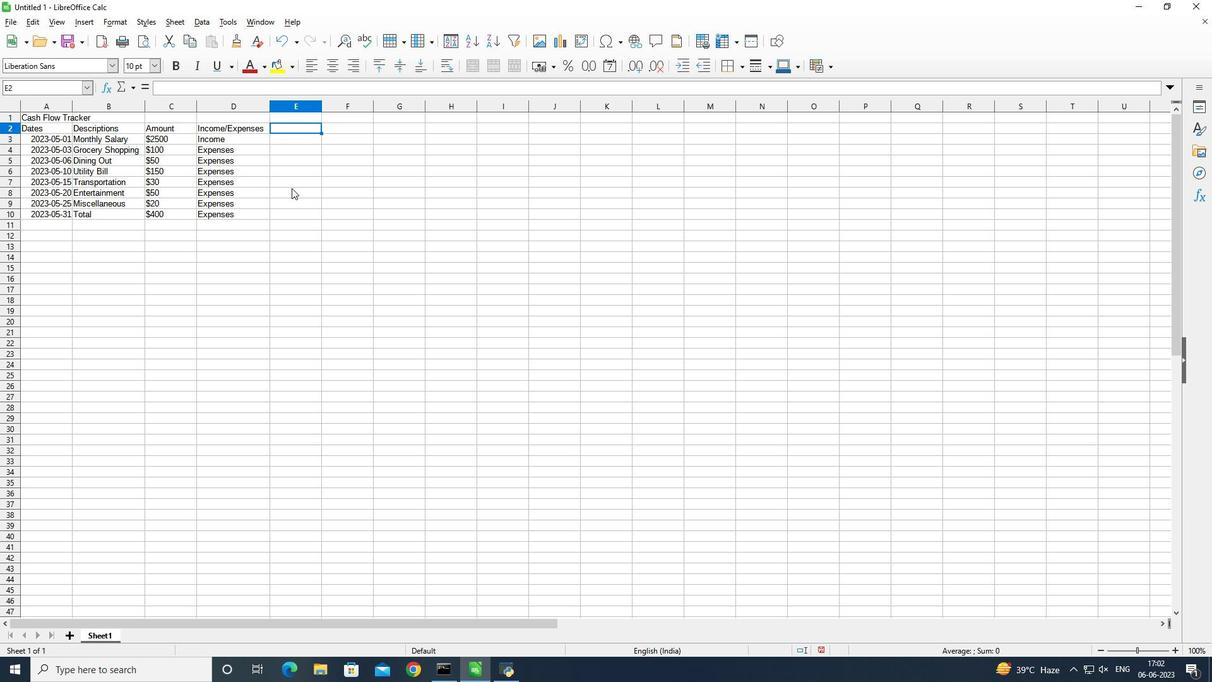 
Action: Key pressed <Key.shift>Balance<Key.enter><Key.shift><Key.shift><Key.shift><Key.shift><Key.shift><Key.shift>$2500<Key.enter><Key.shift><Key.shift><Key.shift><Key.shift><Key.shift><Key.shift><Key.shift><Key.shift><Key.shift><Key.shift><Key.shift><Key.shift><Key.shift>$
Screenshot: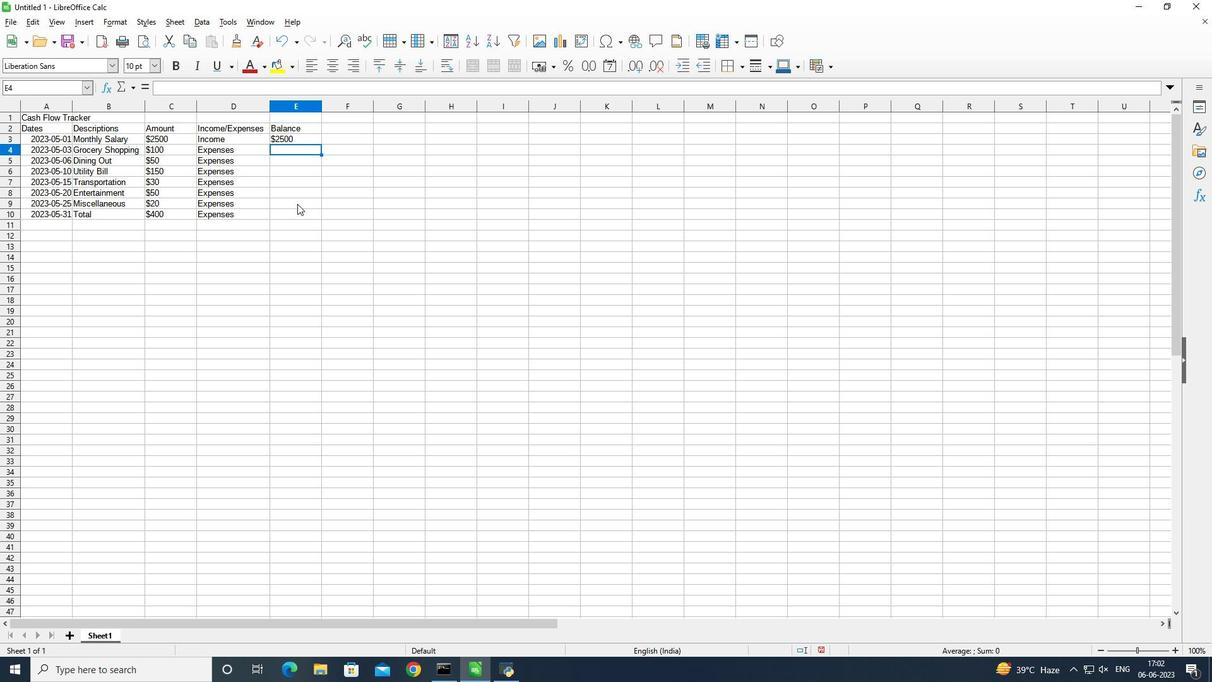 
Action: Mouse moved to (466, 250)
Screenshot: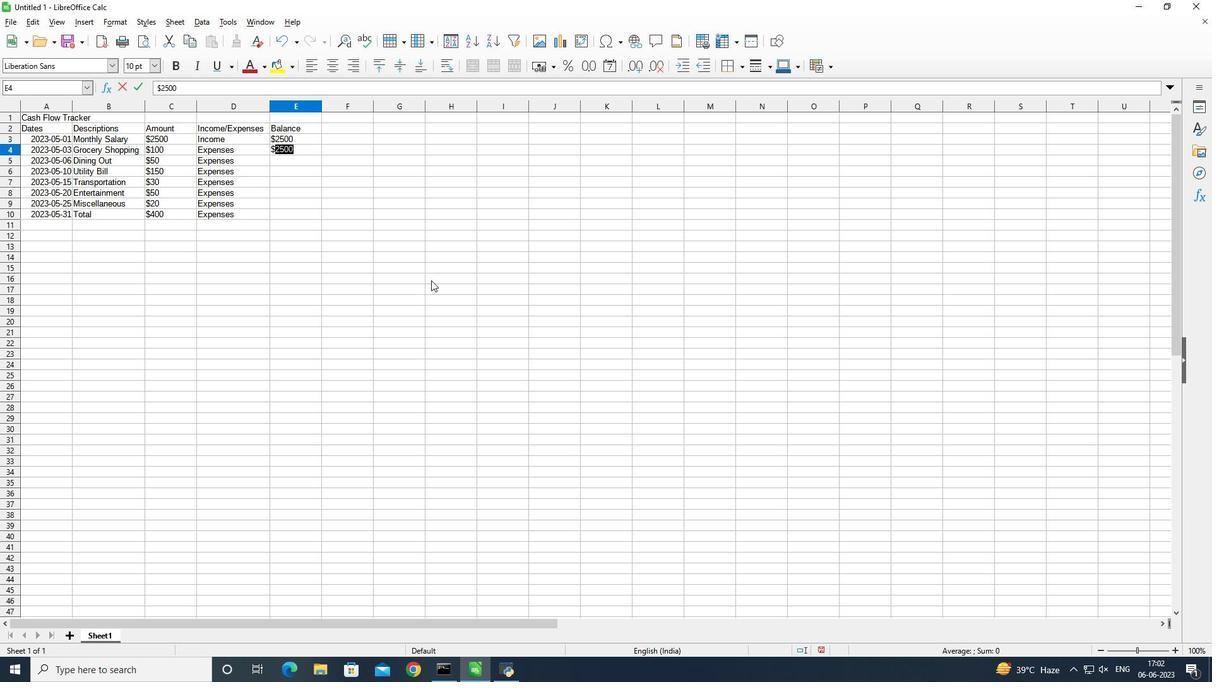 
Action: Key pressed 2400<Key.enter>
Screenshot: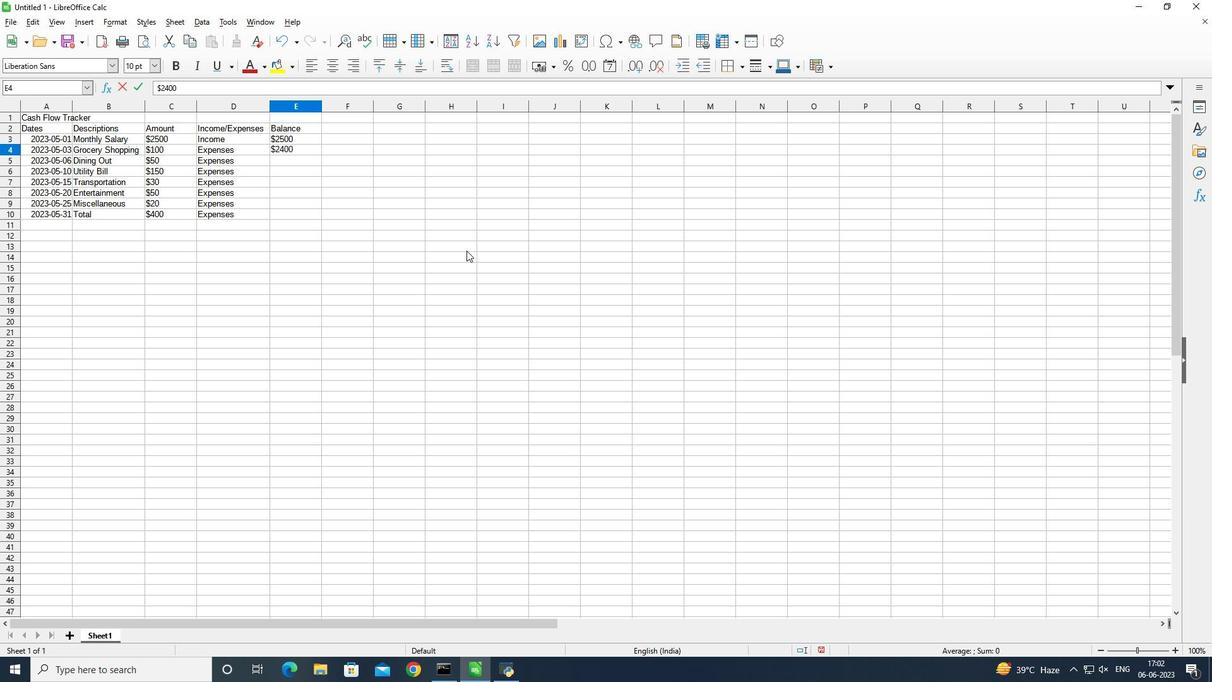 
Action: Mouse moved to (422, 238)
Screenshot: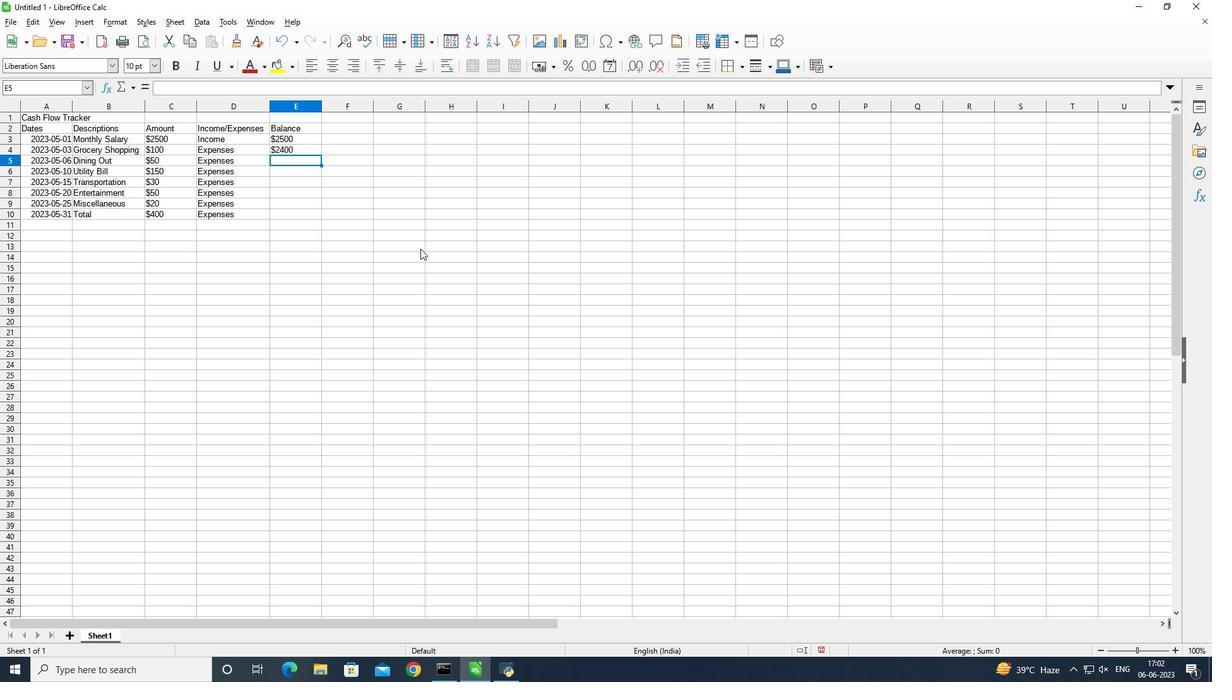 
Action: Key pressed <Key.shift><Key.shift><Key.shift><Key.shift><Key.shift><Key.shift><Key.shift><Key.shift><Key.shift><Key.shift><Key.shift><Key.shift>$2350<Key.enter><Key.shift>$2200<Key.enter><Key.shift><Key.shift><Key.shift><Key.shift><Key.shift><Key.shift><Key.shift><Key.shift><Key.shift><Key.shift><Key.shift><Key.shift><Key.shift><Key.shift><Key.shift><Key.shift><Key.shift><Key.shift><Key.shift><Key.shift><Key.shift><Key.shift><Key.shift><Key.shift><Key.shift><Key.shift><Key.shift><Key.shift><Key.shift><Key.shift><Key.shift><Key.shift><Key.shift><Key.shift><Key.shift><Key.shift>$2170<Key.enter><Key.shift><Key.shift><Key.shift><Key.shift><Key.shift><Key.shift><Key.shift><Key.shift><Key.shift>$2120<Key.enter><Key.shift><Key.shift><Key.shift><Key.shift><Key.shift><Key.shift><Key.shift><Key.shift>$2100<Key.enter><Key.shift><Key.shift><Key.shift><Key.shift>$2100<Key.enter>
Screenshot: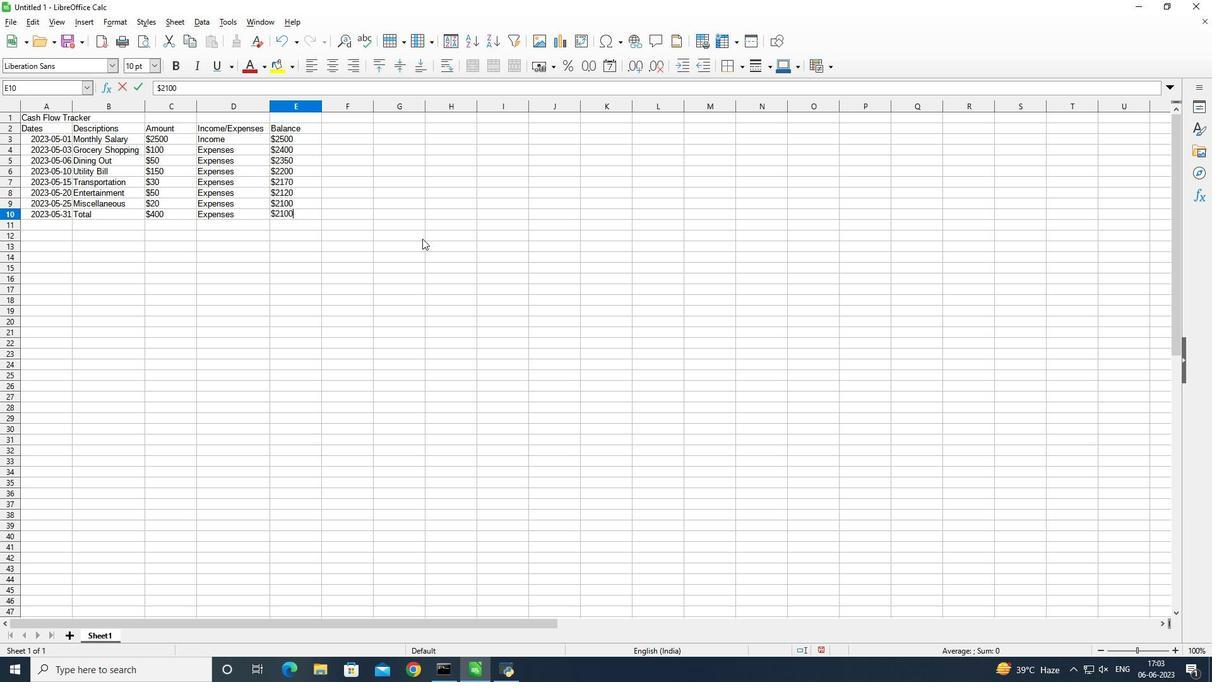 
Action: Mouse moved to (315, 217)
Screenshot: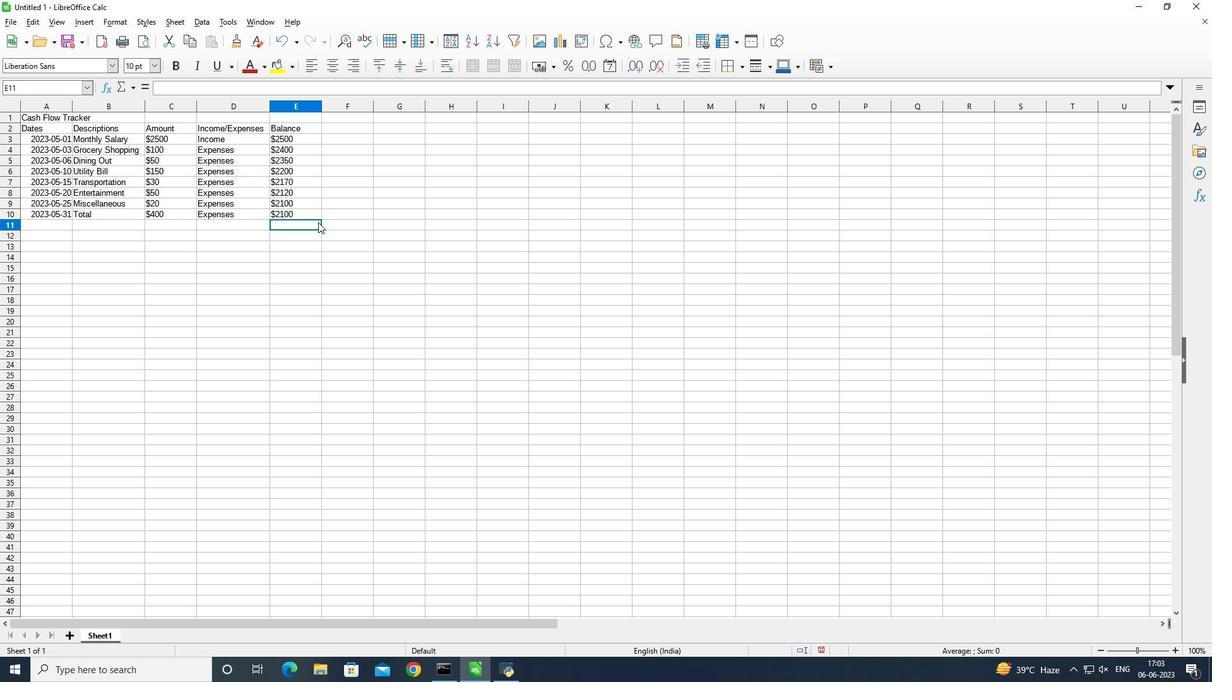 
Action: Mouse pressed left at (315, 217)
Screenshot: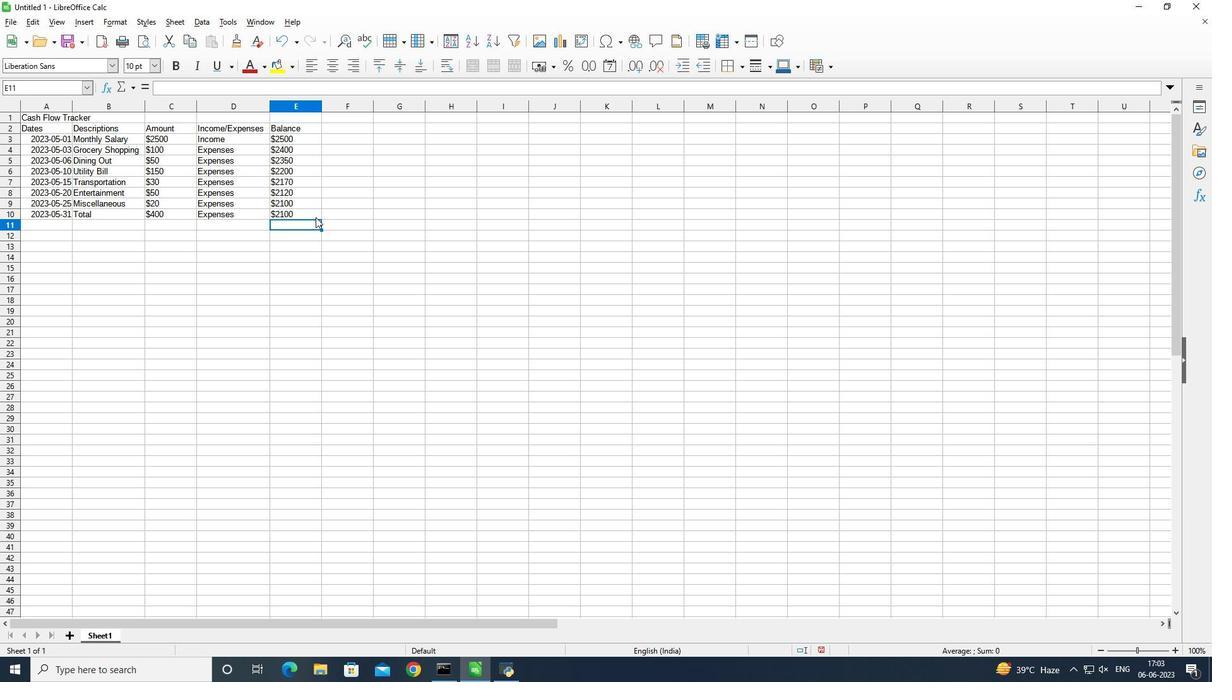 
Action: Mouse moved to (6, 17)
Screenshot: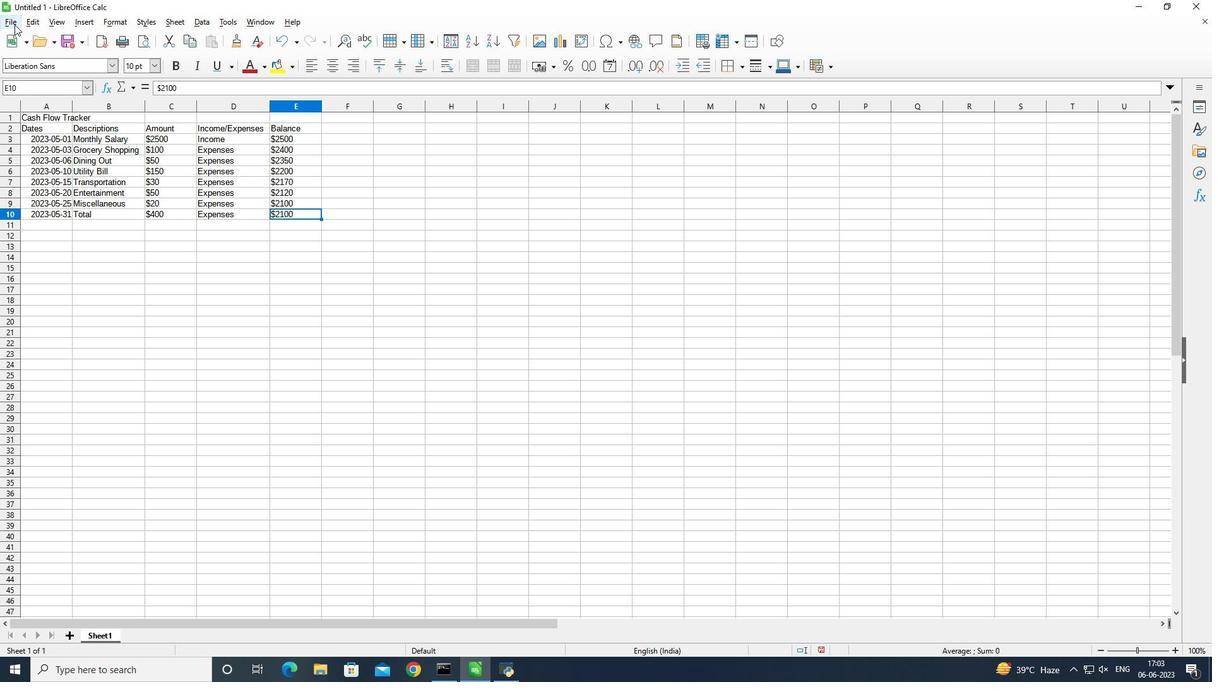 
Action: Mouse pressed left at (6, 17)
Screenshot: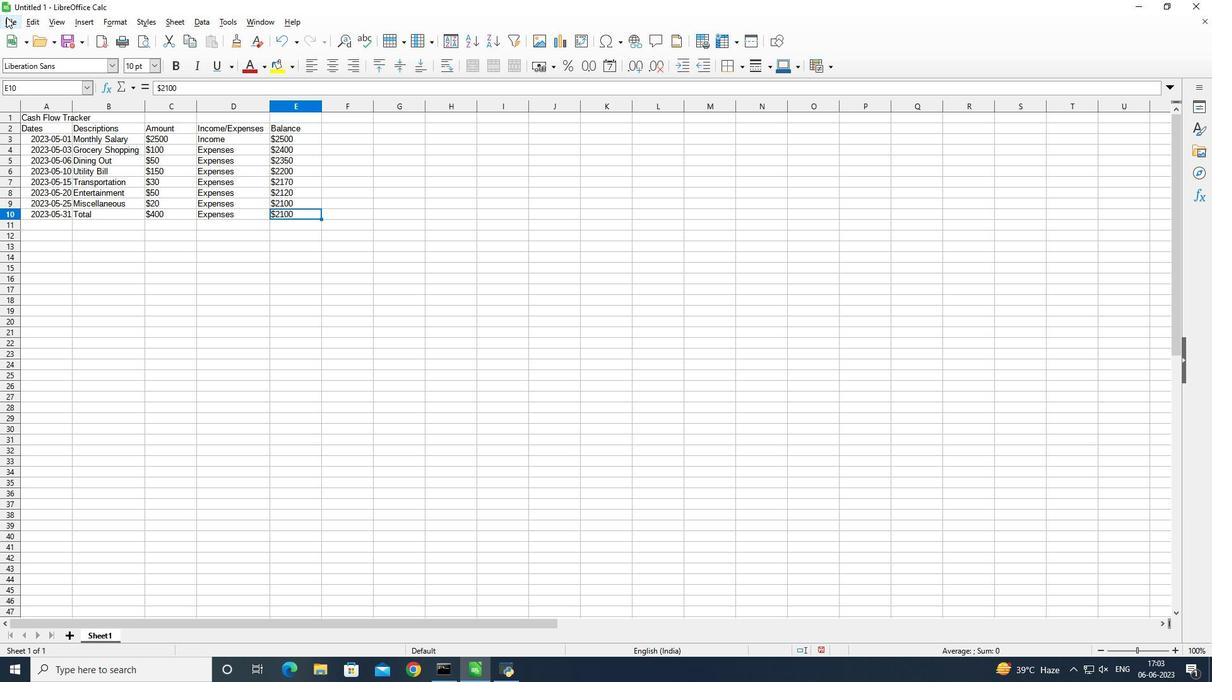 
Action: Mouse moved to (74, 184)
Screenshot: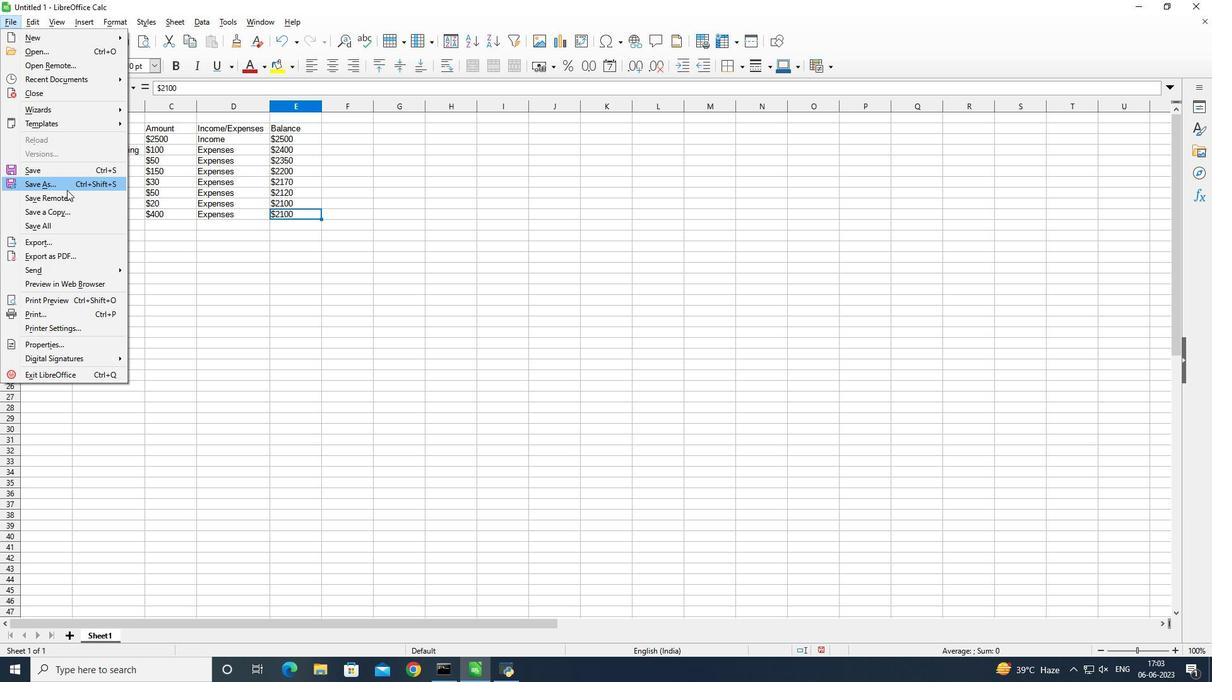 
Action: Mouse pressed left at (74, 184)
Screenshot: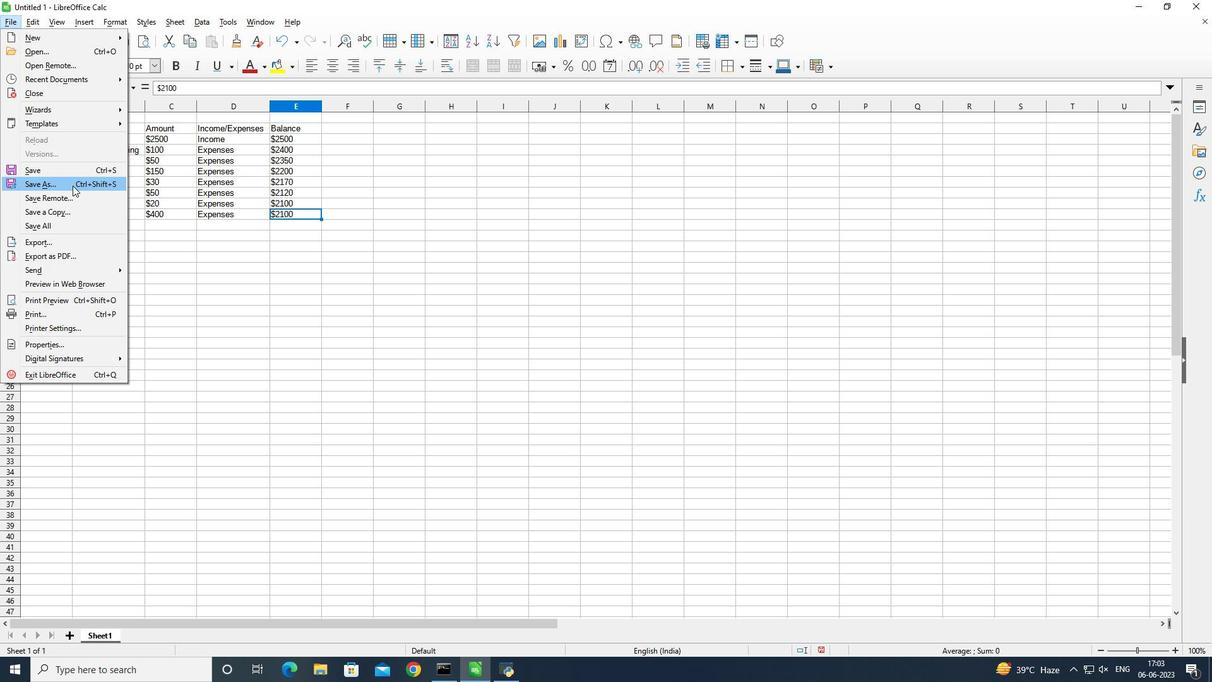 
Action: Mouse moved to (456, 324)
Screenshot: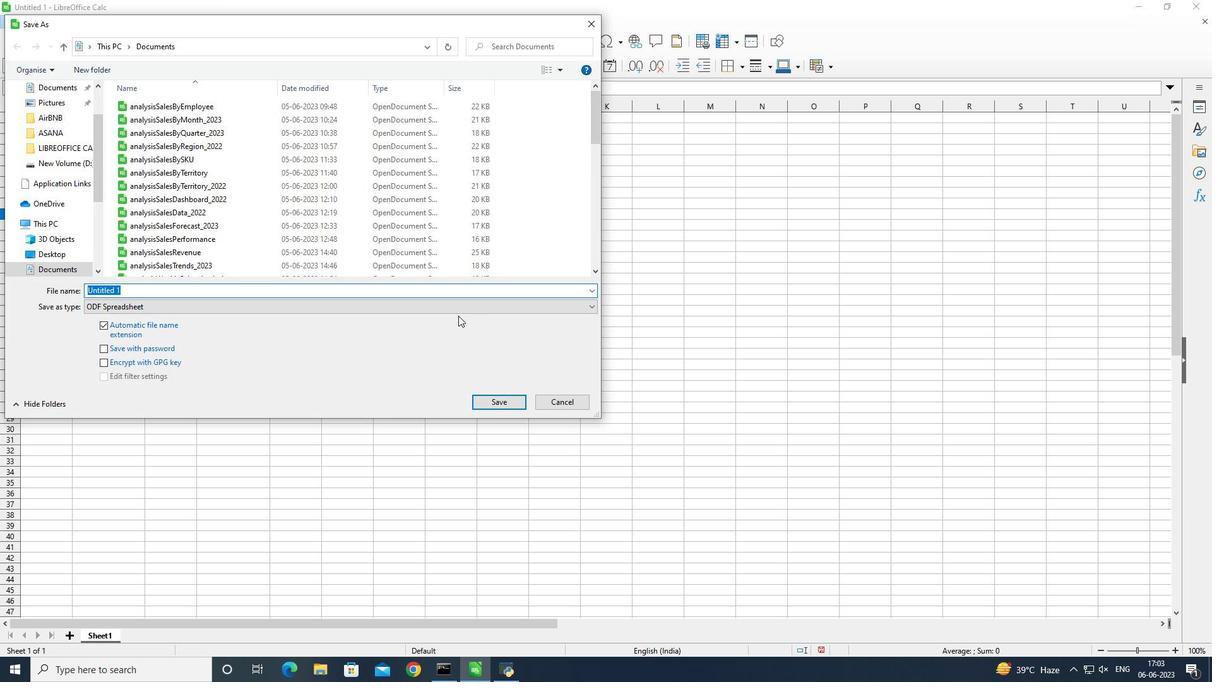 
Action: Key pressed <Key.shift>Bank<Key.shift>Transactions<Key.space><Key.shift>Templates<Key.enter>
Screenshot: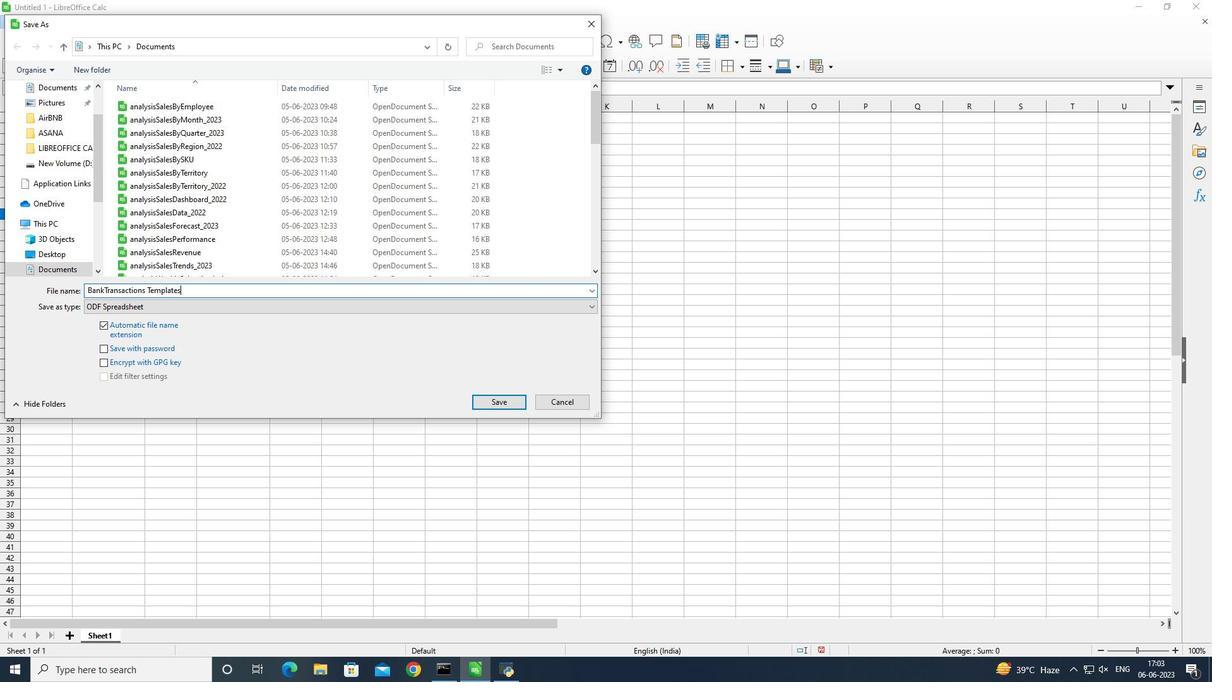 
Action: Mouse moved to (164, 217)
Screenshot: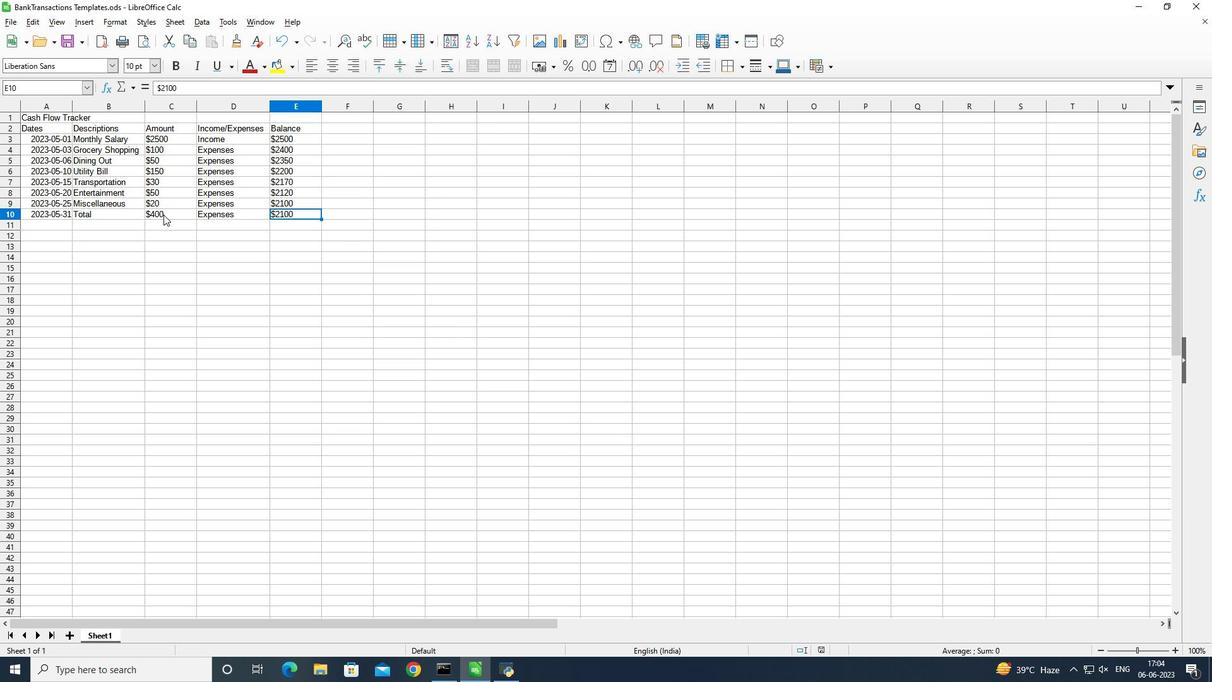 
